 Task: Create new Company, with domain: 'zupa-music.de' and type: 'Prospect'. Add new contact for this company, with mail Id: 'Aaryan18Thompson@zupa-music.de', First Name: Aaryan, Last name:  Thompson, Job Title: 'Executive Assistant', Phone Number: '(305) 555-2352'. Change life cycle stage to  Lead and lead status to  In Progress. Logged in from softage.6@softage.net
Action: Mouse moved to (88, 67)
Screenshot: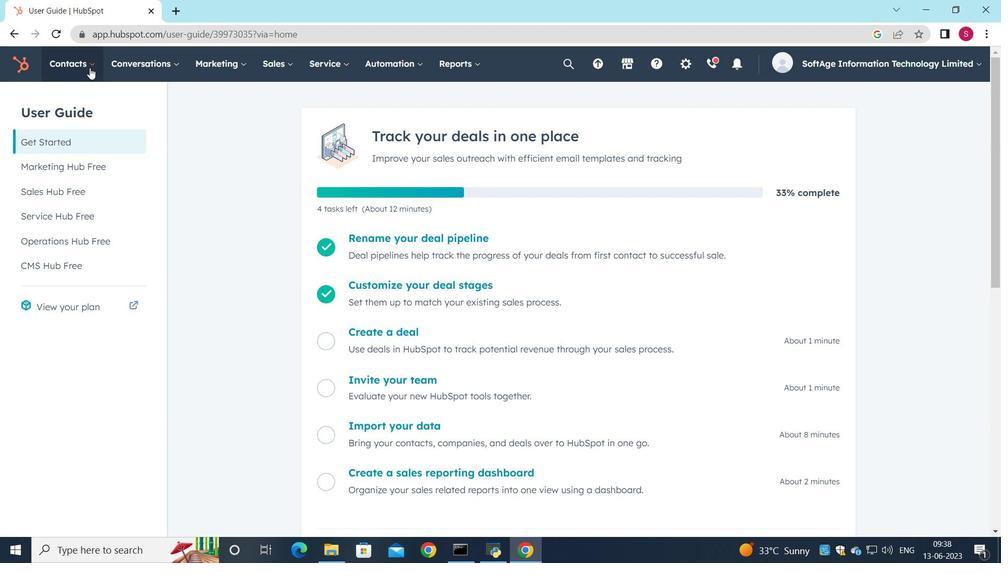 
Action: Mouse pressed left at (88, 67)
Screenshot: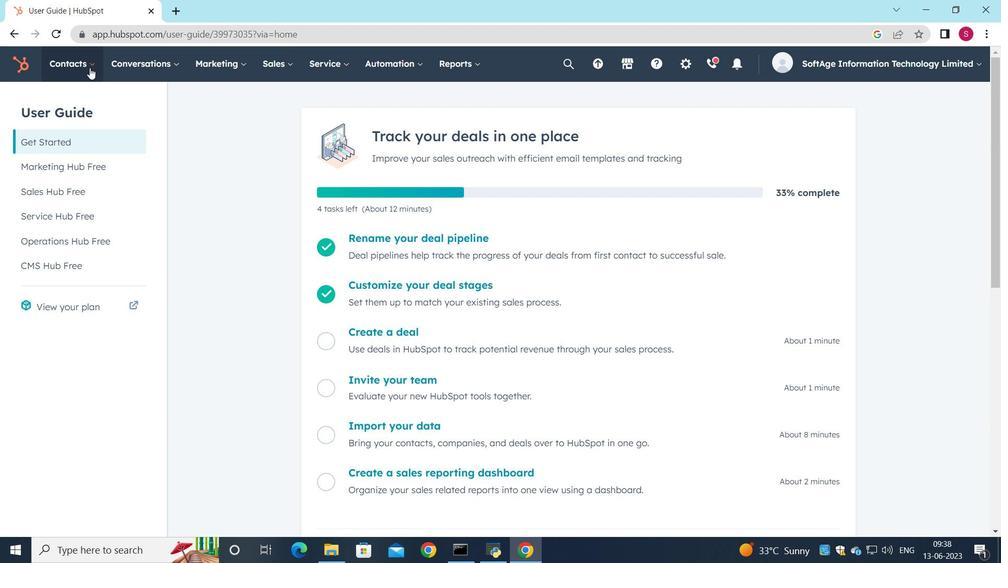 
Action: Mouse moved to (103, 118)
Screenshot: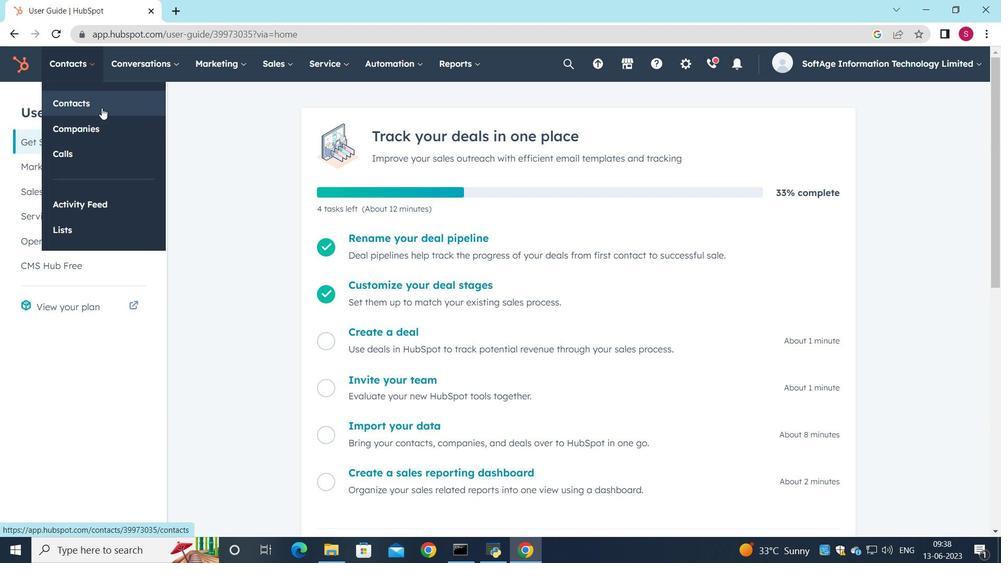 
Action: Mouse pressed left at (103, 118)
Screenshot: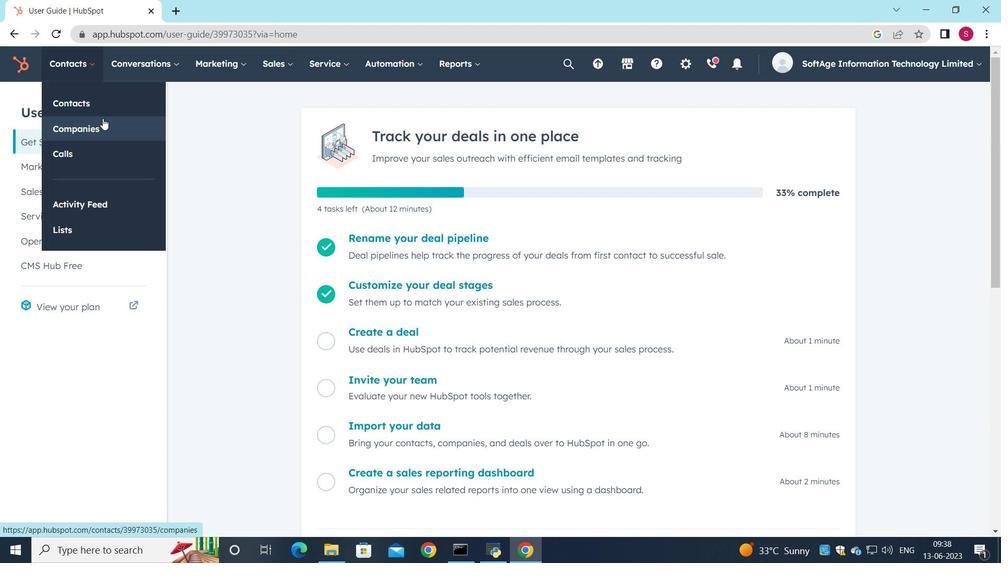 
Action: Mouse moved to (922, 111)
Screenshot: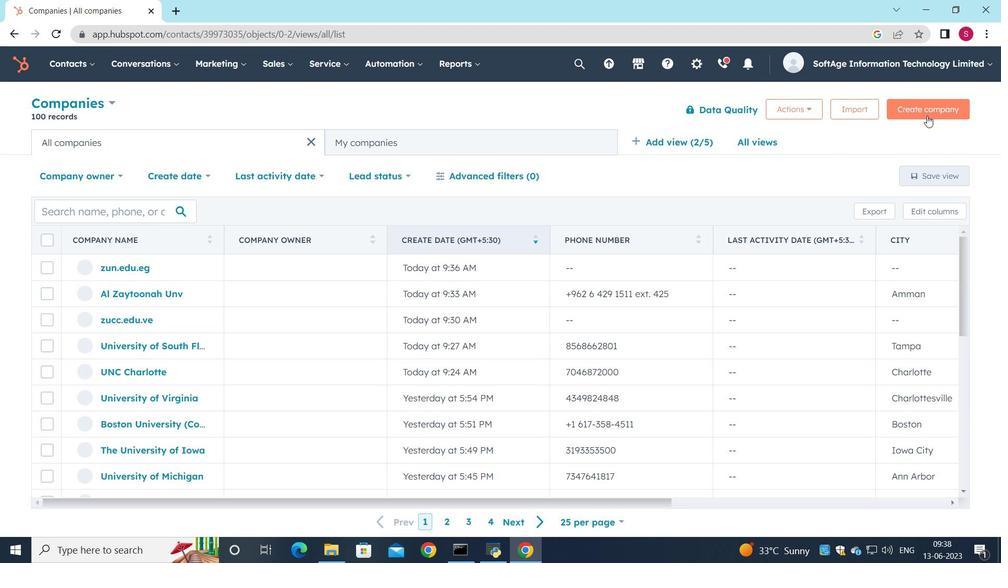 
Action: Mouse pressed left at (922, 111)
Screenshot: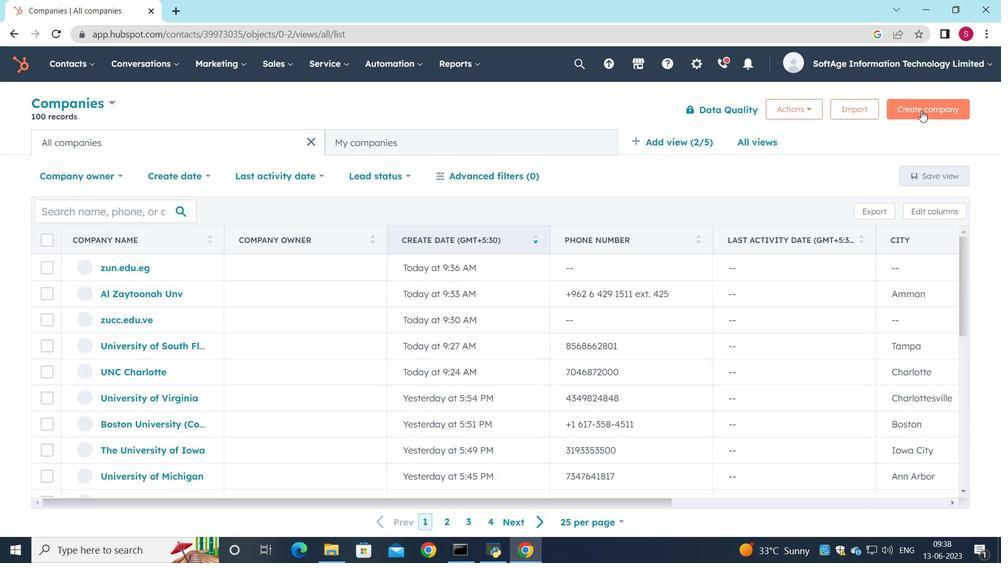 
Action: Mouse moved to (688, 171)
Screenshot: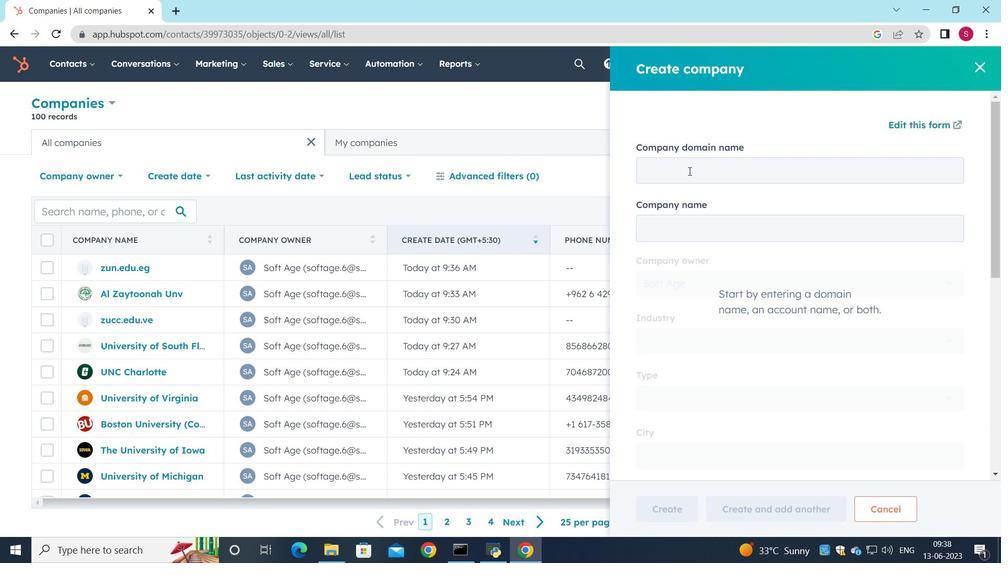 
Action: Mouse pressed left at (688, 171)
Screenshot: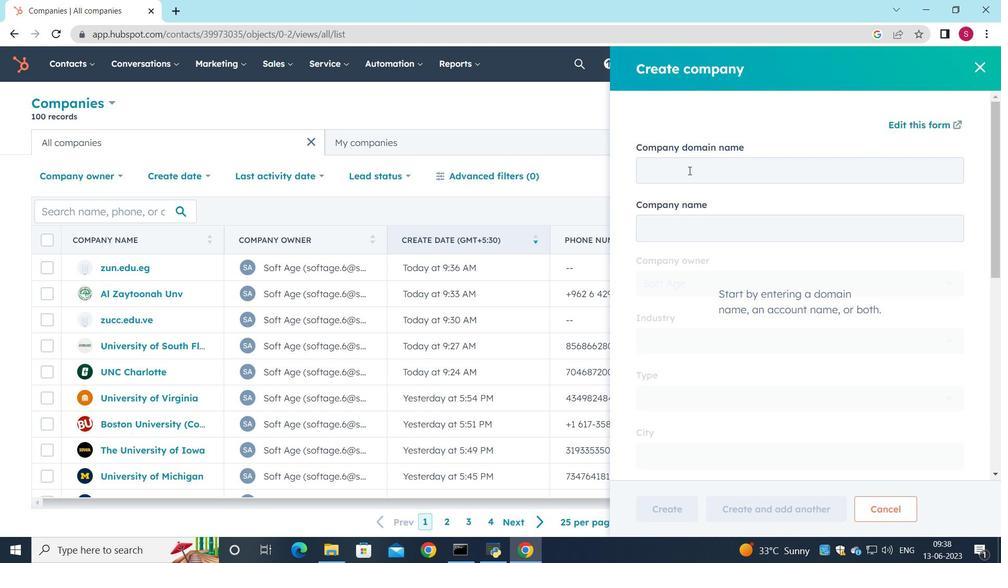 
Action: Key pressed zupa-music.de
Screenshot: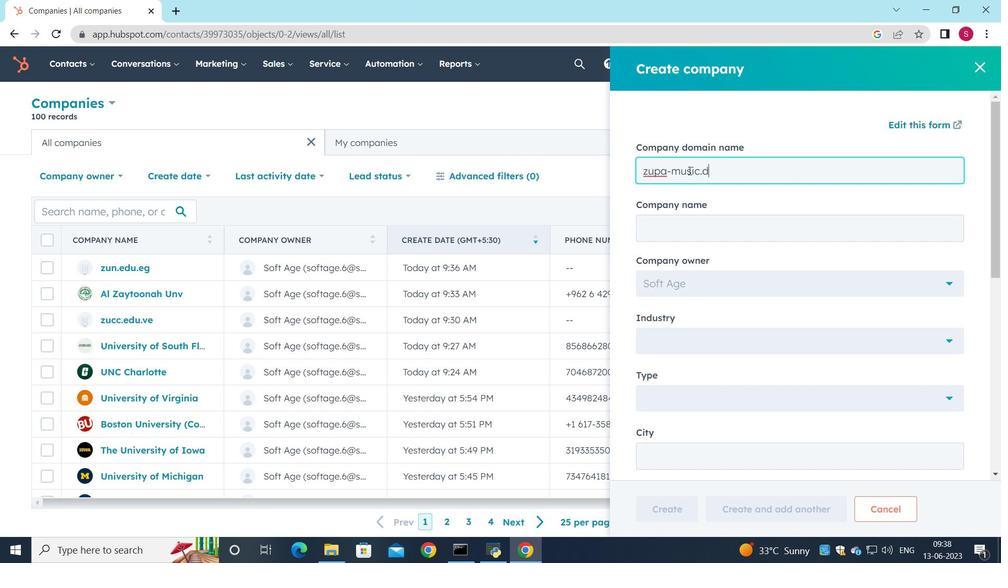 
Action: Mouse moved to (690, 227)
Screenshot: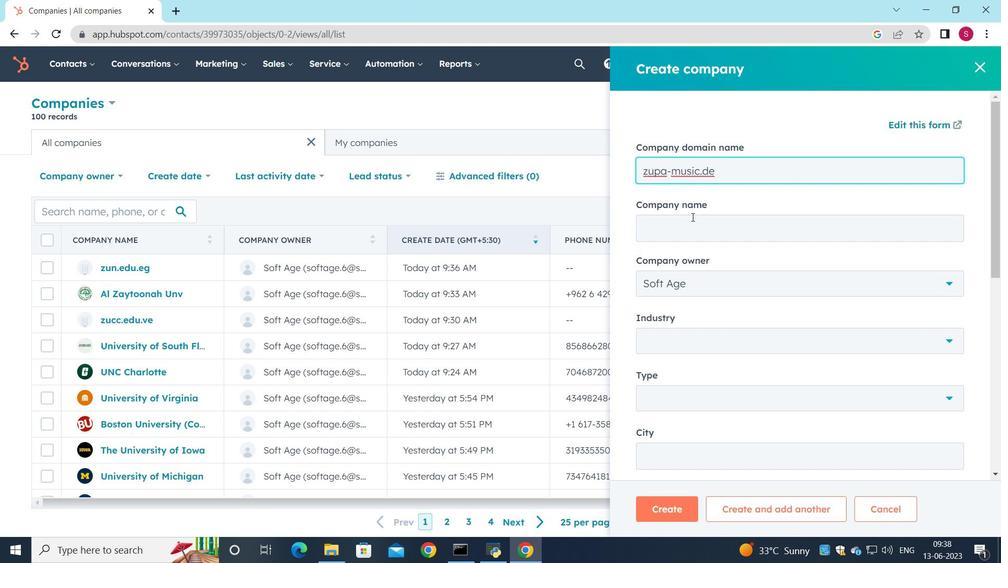 
Action: Mouse pressed left at (690, 227)
Screenshot: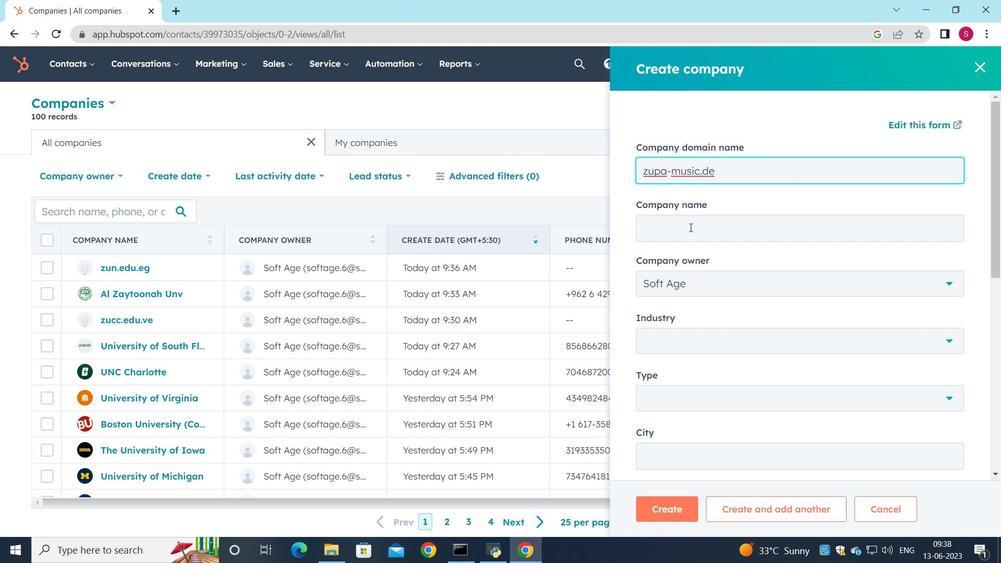 
Action: Mouse moved to (695, 385)
Screenshot: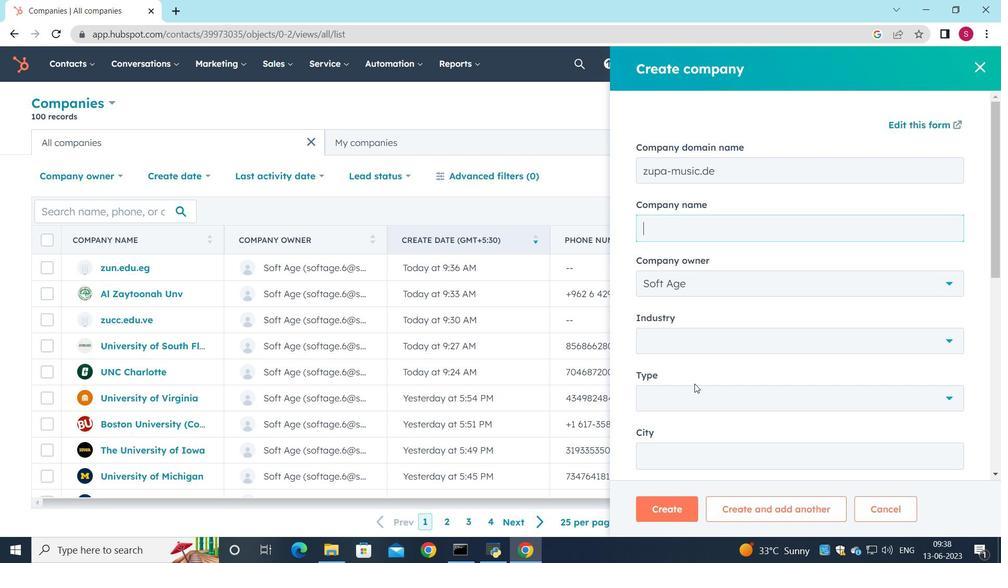 
Action: Mouse pressed left at (695, 385)
Screenshot: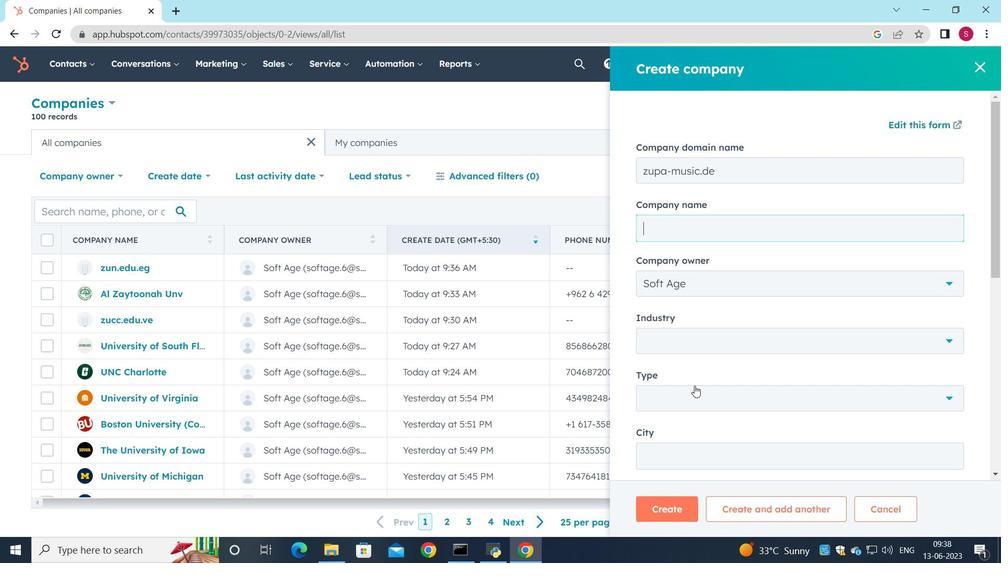 
Action: Mouse moved to (685, 286)
Screenshot: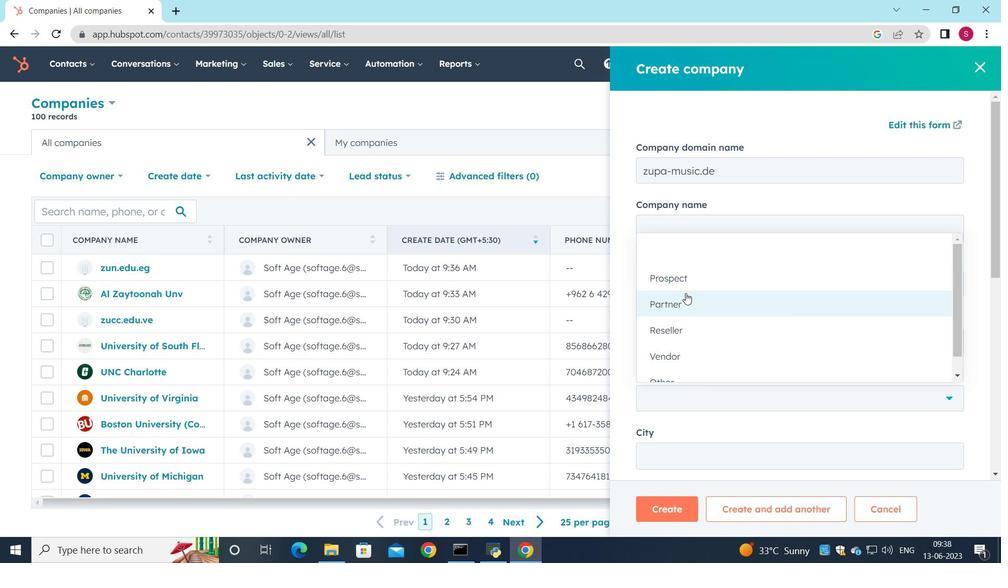 
Action: Mouse pressed left at (685, 286)
Screenshot: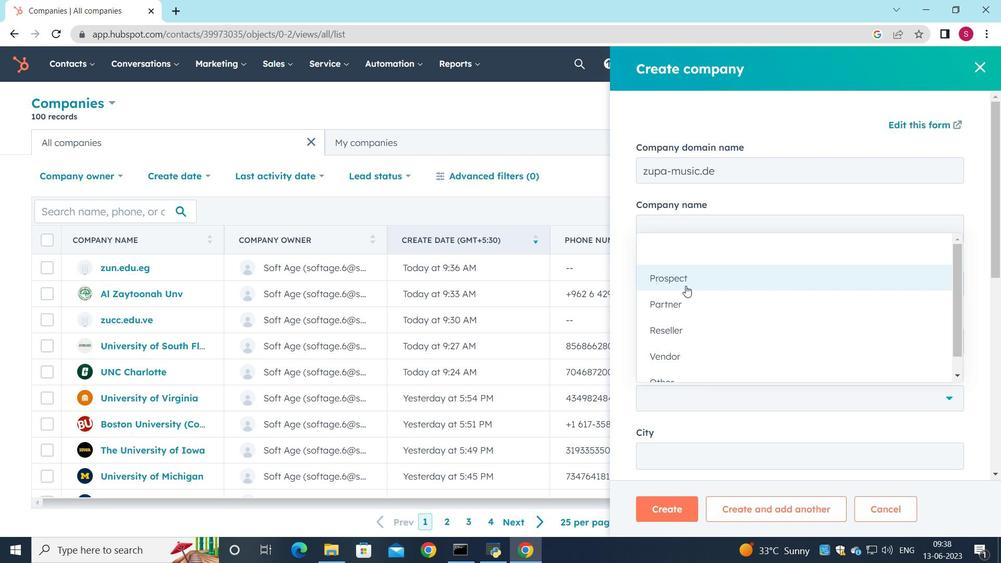 
Action: Mouse moved to (686, 304)
Screenshot: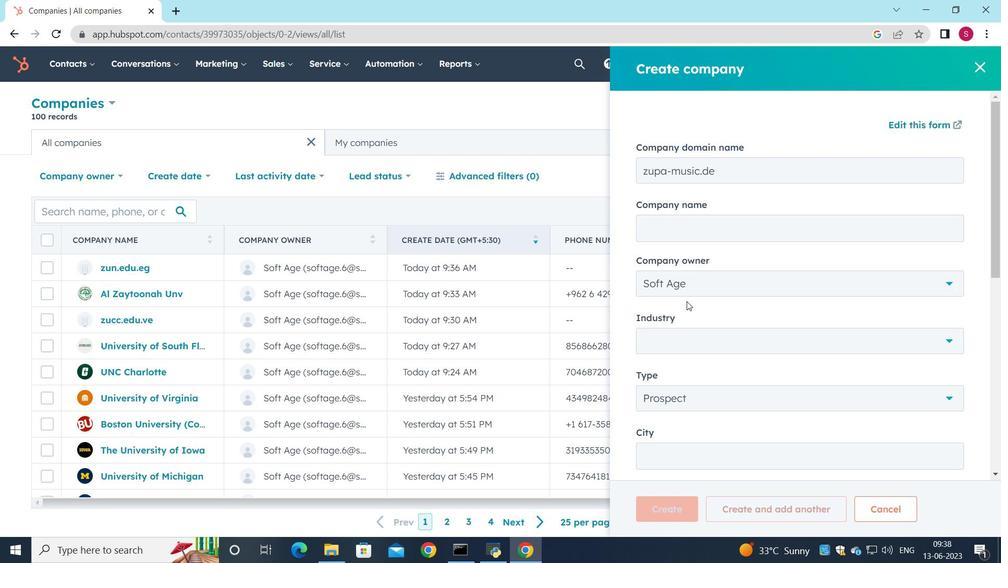 
Action: Mouse scrolled (686, 303) with delta (0, 0)
Screenshot: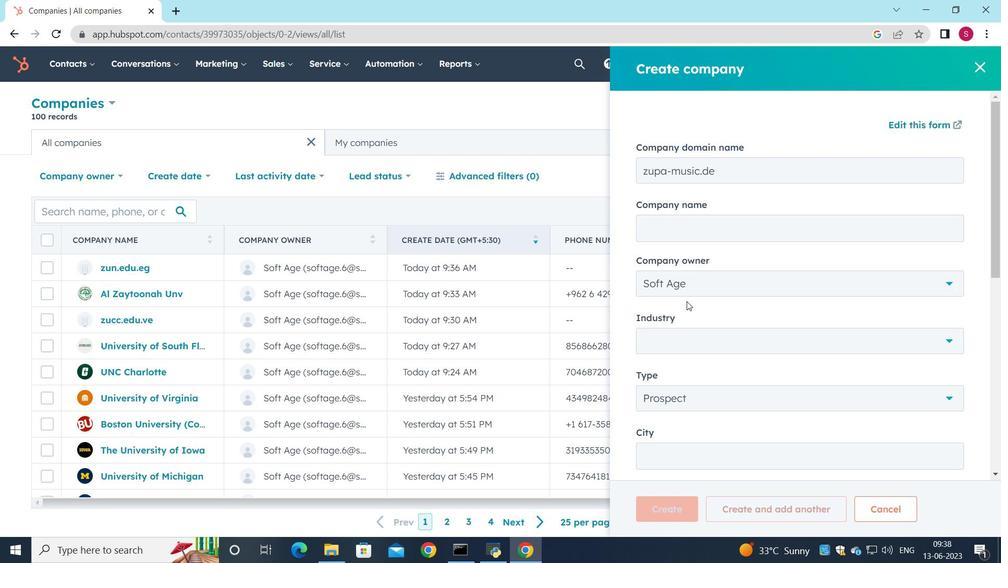 
Action: Mouse moved to (686, 308)
Screenshot: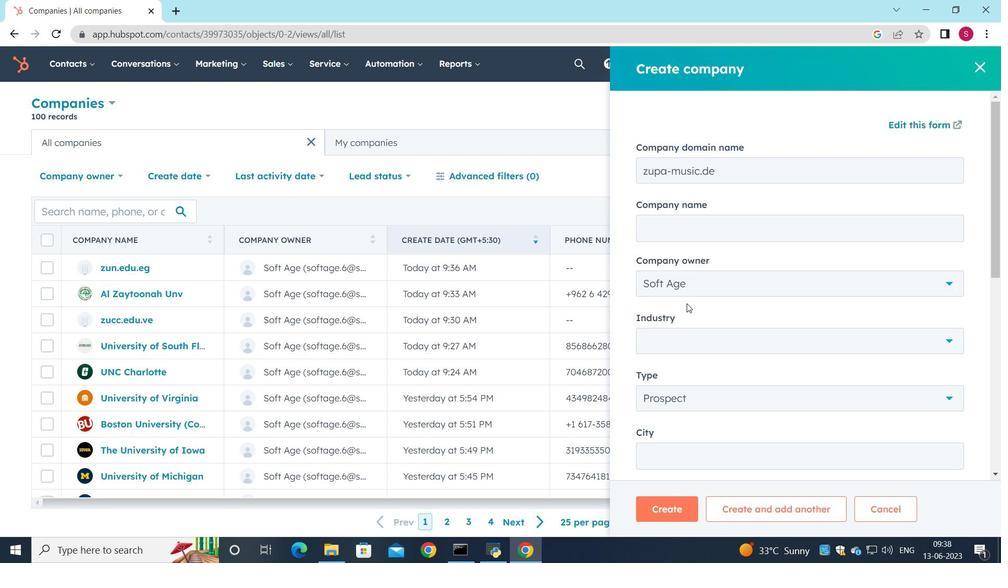 
Action: Mouse scrolled (686, 307) with delta (0, 0)
Screenshot: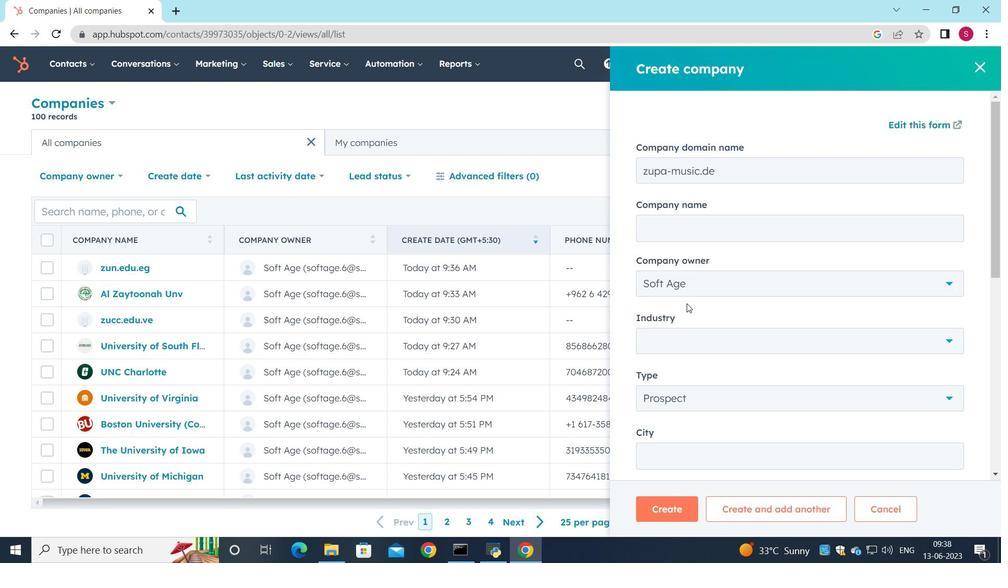 
Action: Mouse moved to (686, 312)
Screenshot: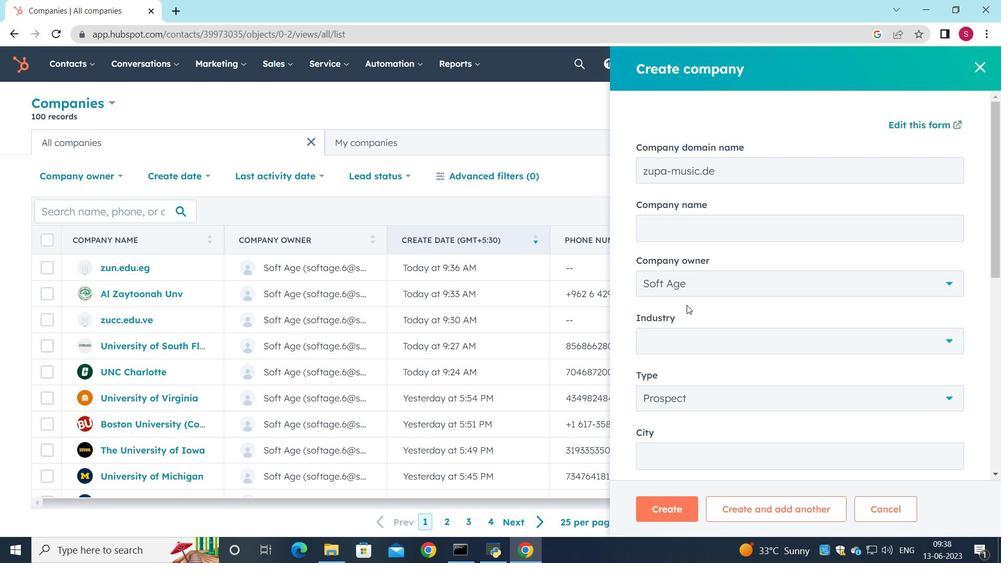 
Action: Mouse scrolled (686, 311) with delta (0, 0)
Screenshot: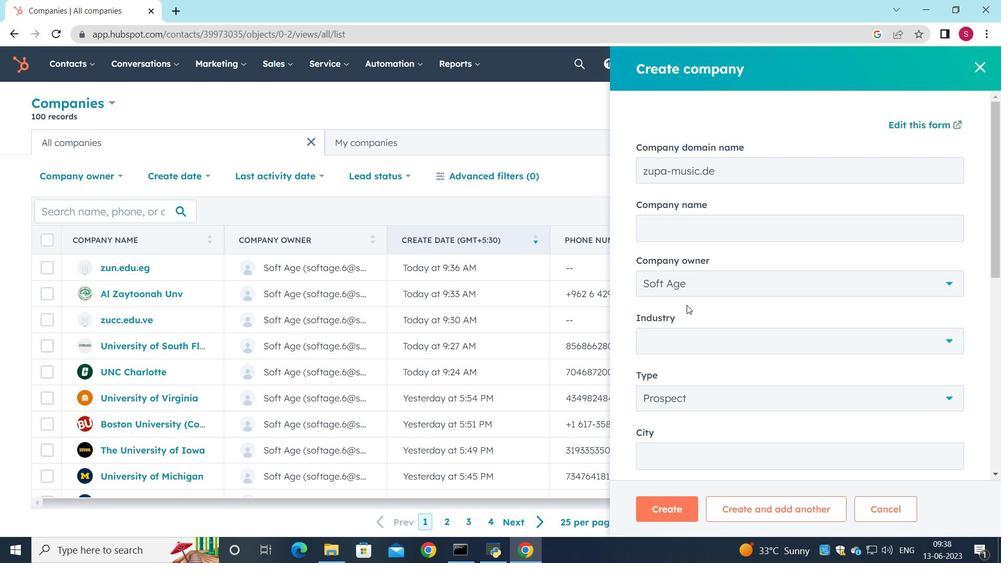 
Action: Mouse moved to (666, 516)
Screenshot: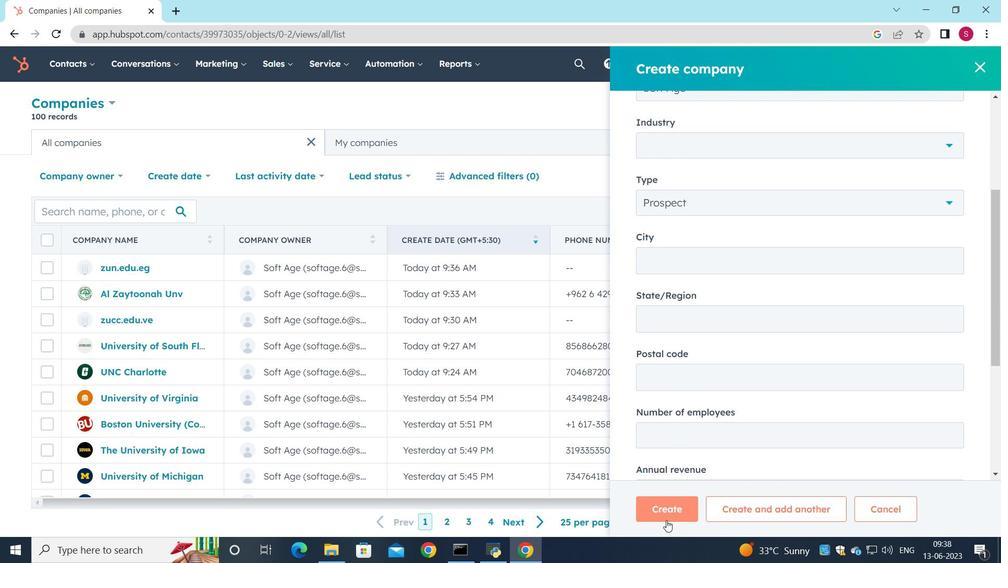 
Action: Mouse pressed left at (666, 516)
Screenshot: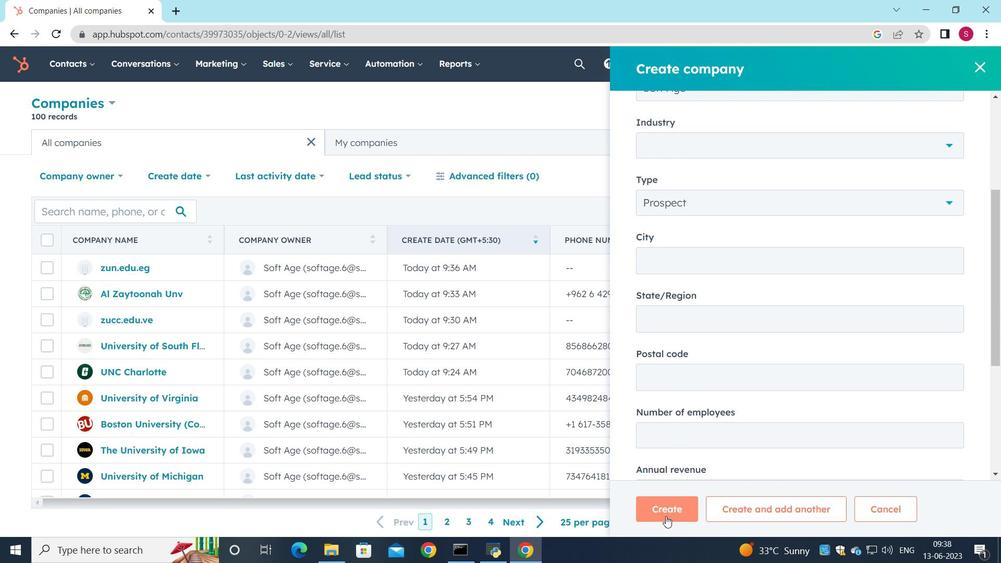 
Action: Mouse moved to (527, 339)
Screenshot: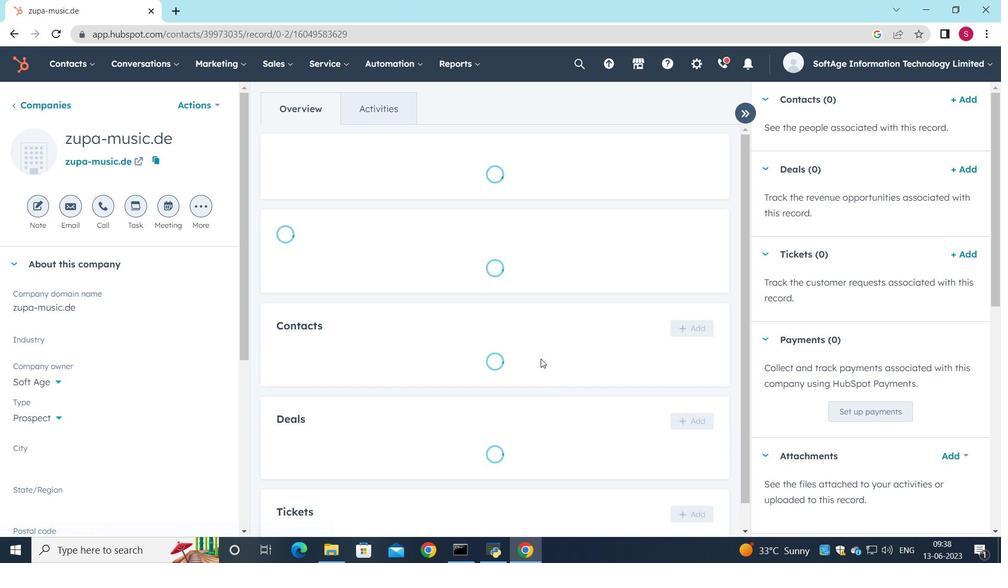 
Action: Mouse scrolled (527, 339) with delta (0, 0)
Screenshot: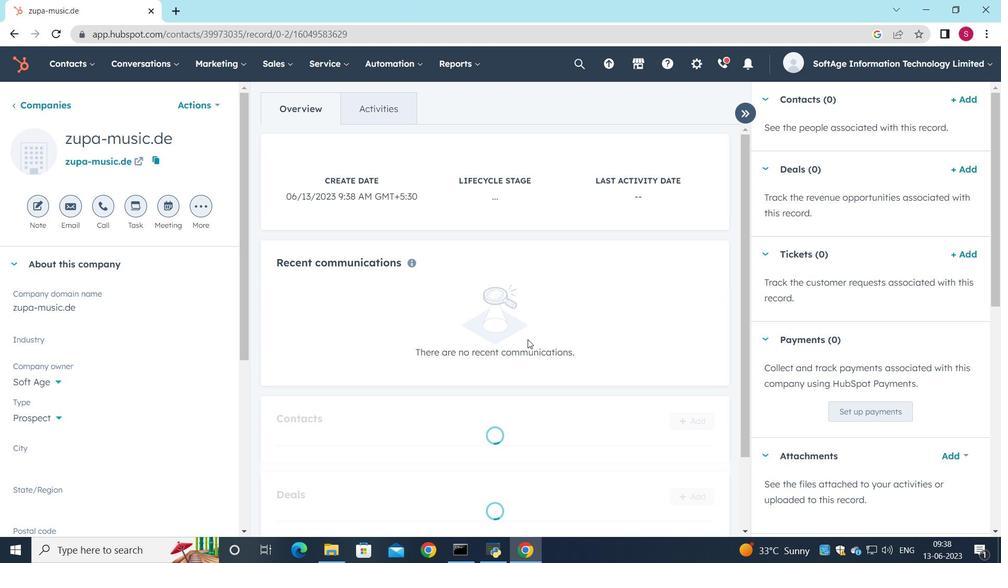 
Action: Mouse scrolled (527, 339) with delta (0, 0)
Screenshot: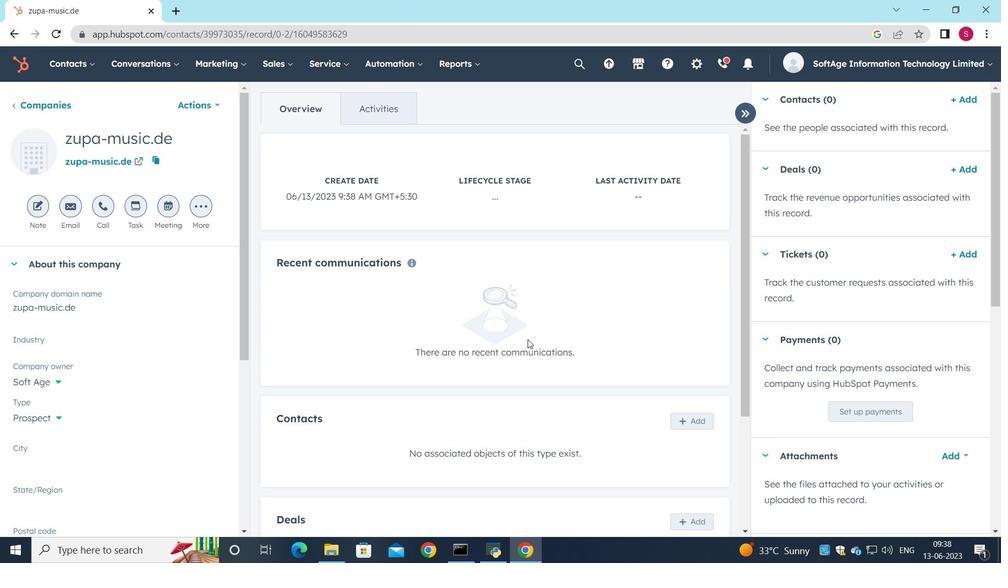 
Action: Mouse scrolled (527, 339) with delta (0, 0)
Screenshot: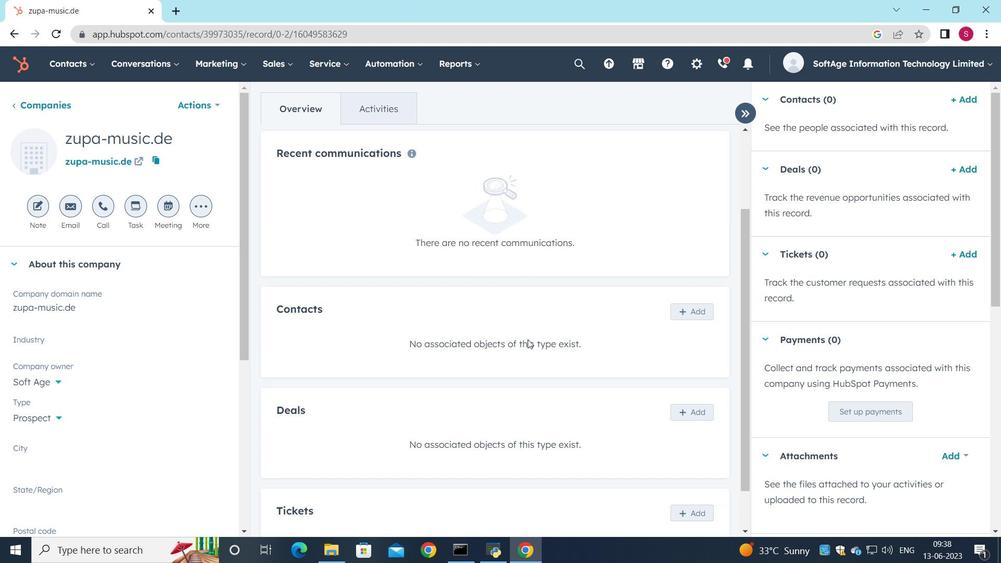 
Action: Mouse moved to (695, 257)
Screenshot: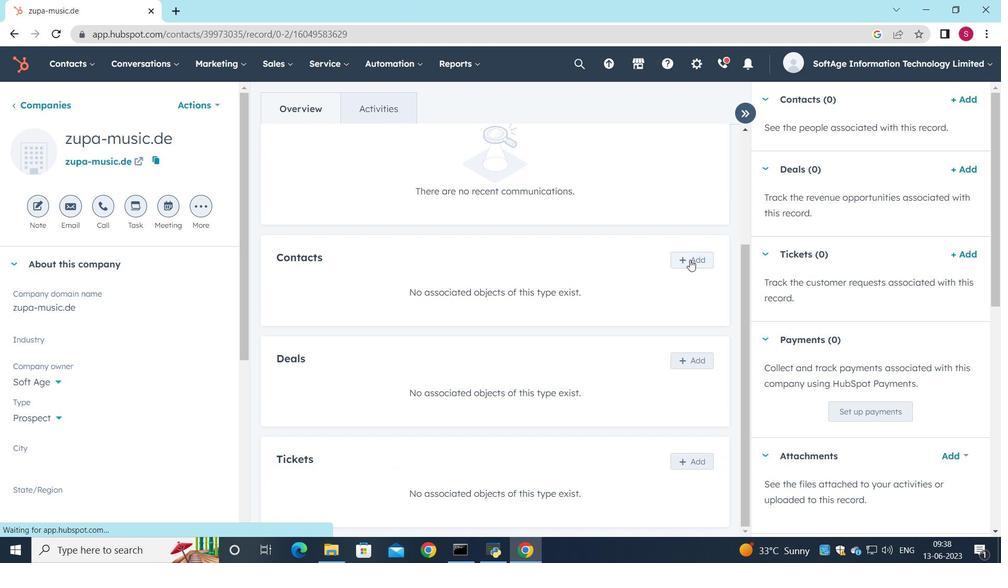 
Action: Mouse pressed left at (695, 257)
Screenshot: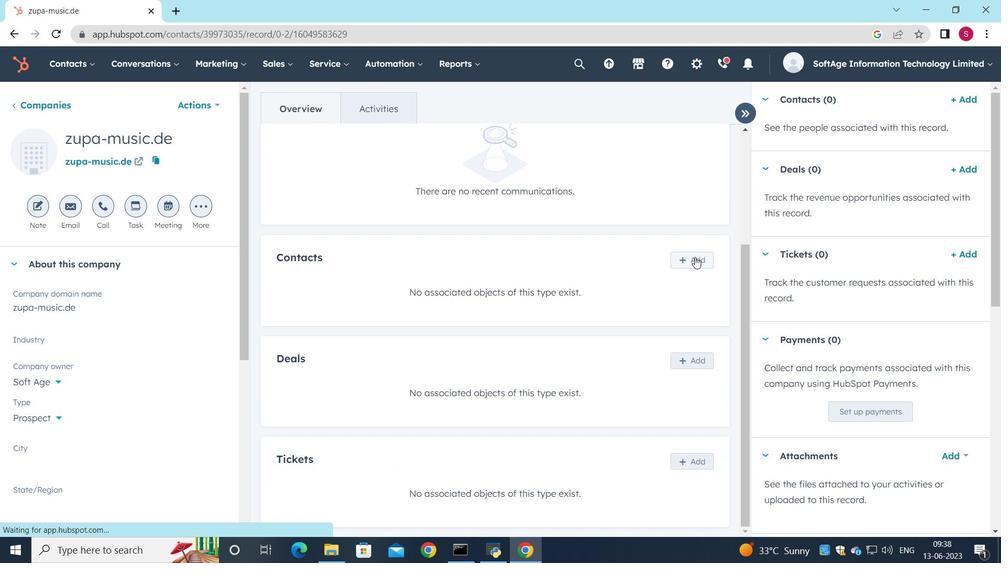
Action: Mouse moved to (731, 130)
Screenshot: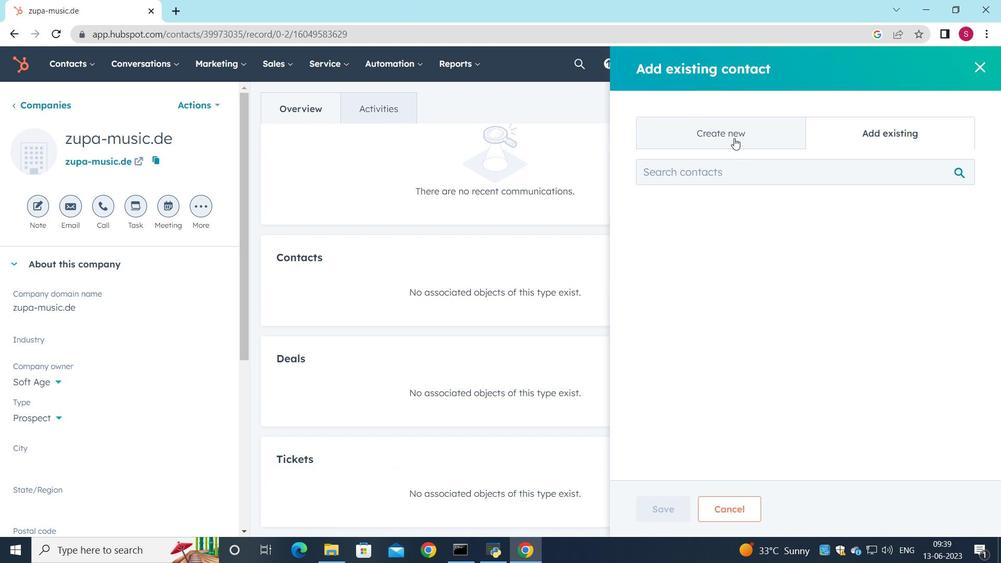 
Action: Mouse pressed left at (731, 130)
Screenshot: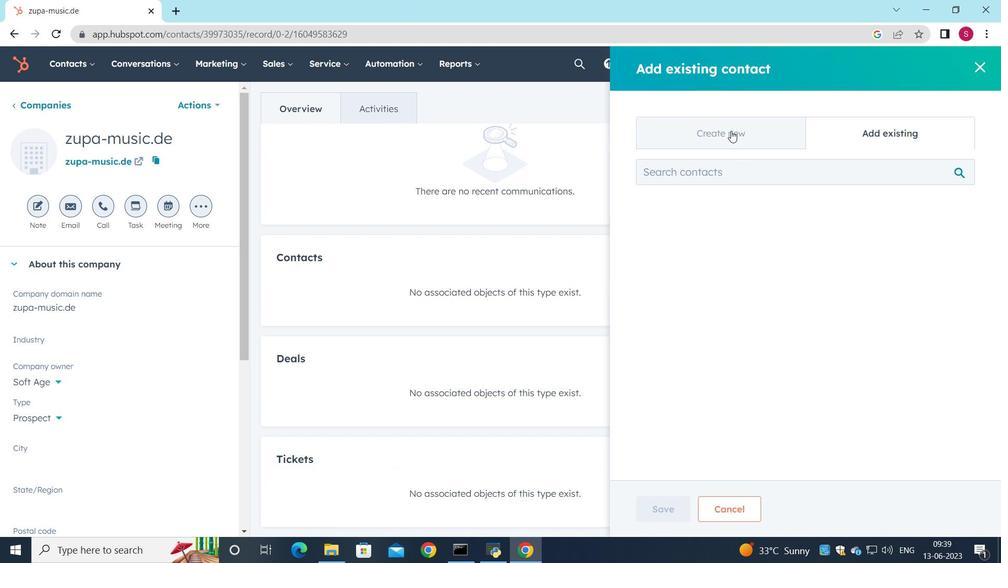 
Action: Mouse moved to (713, 212)
Screenshot: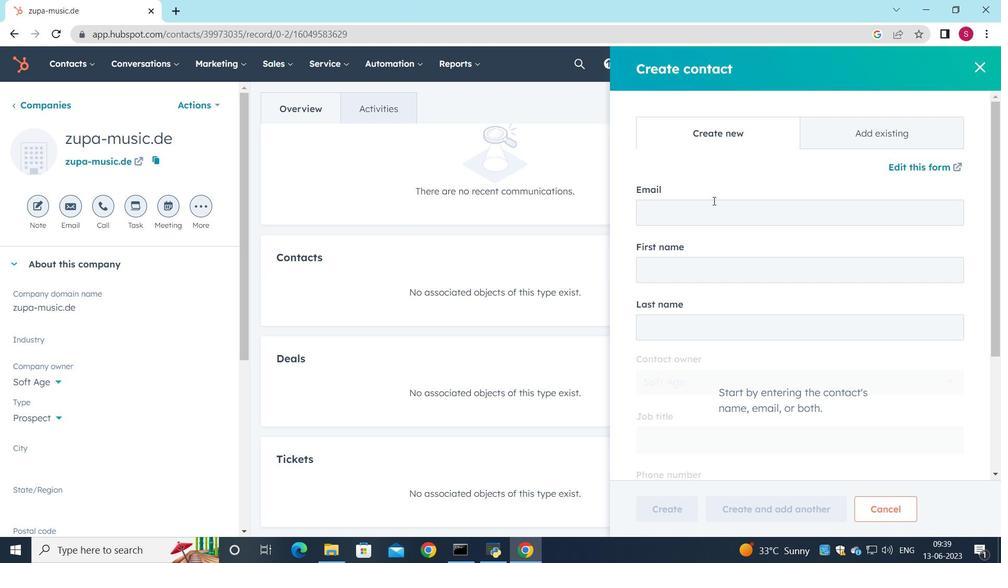 
Action: Mouse pressed left at (713, 212)
Screenshot: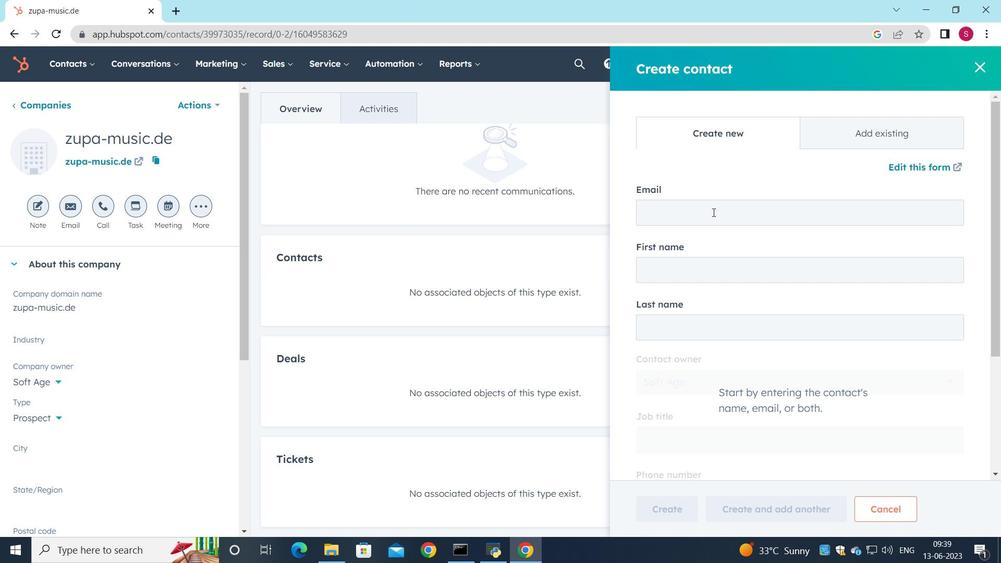
Action: Key pressed <Key.shift>Aaryan18<Key.shift><Key.shift><Key.shift><Key.shift><Key.shift><Key.shift><Key.shift><Key.shift>Thompson<Key.shift>@zupa-music.de
Screenshot: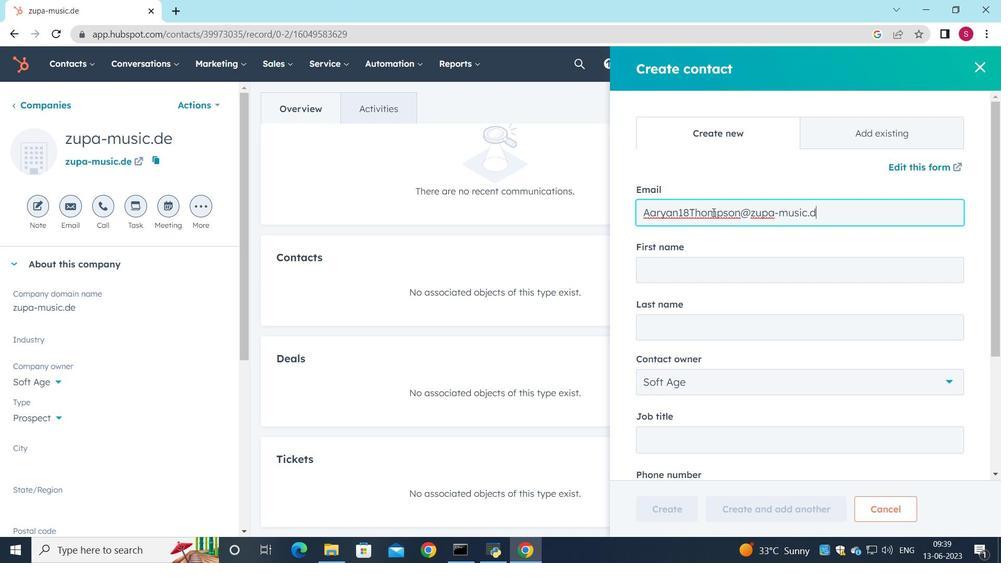
Action: Mouse moved to (712, 263)
Screenshot: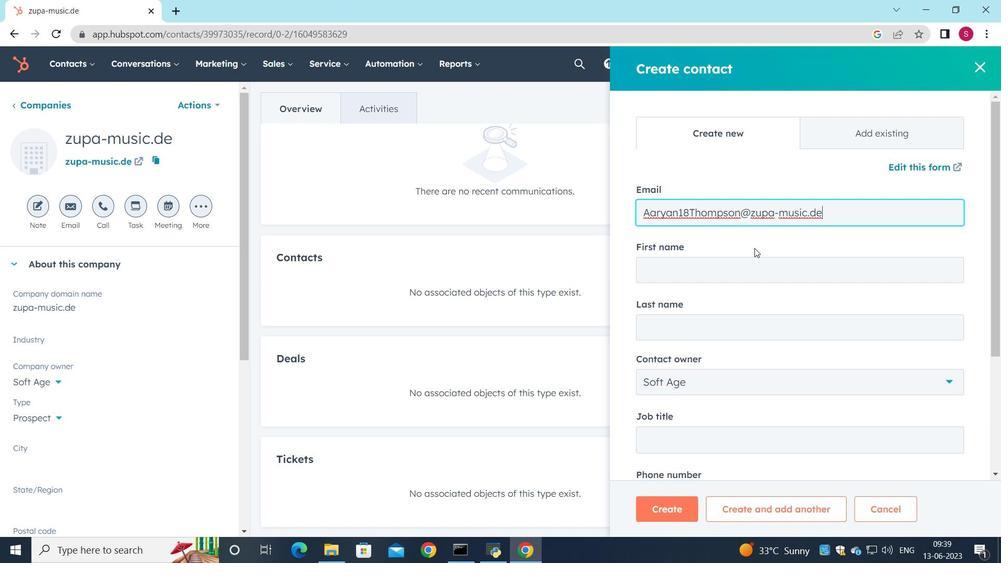 
Action: Mouse pressed left at (712, 263)
Screenshot: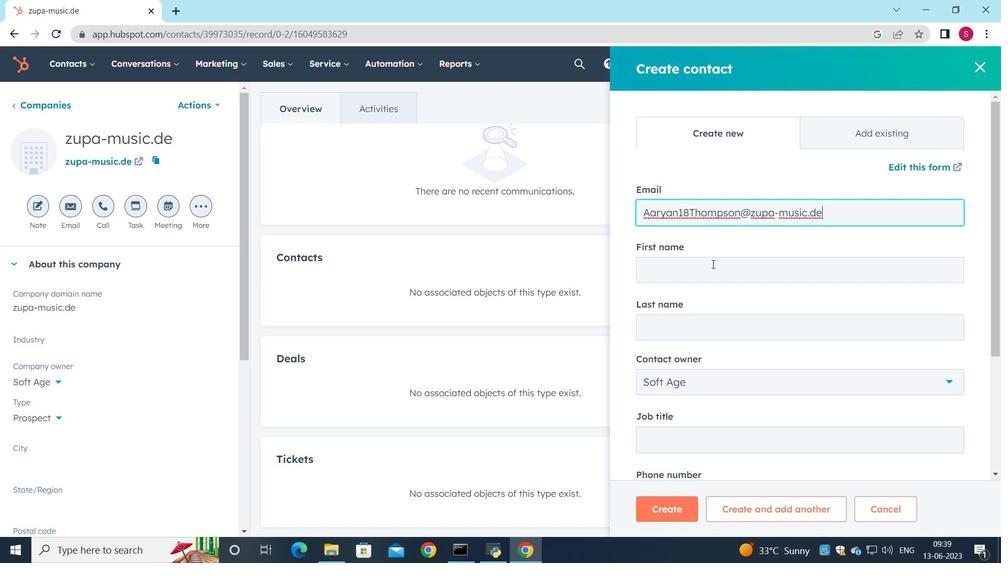 
Action: Key pressed <Key.shift>AA<Key.backspace>aryan
Screenshot: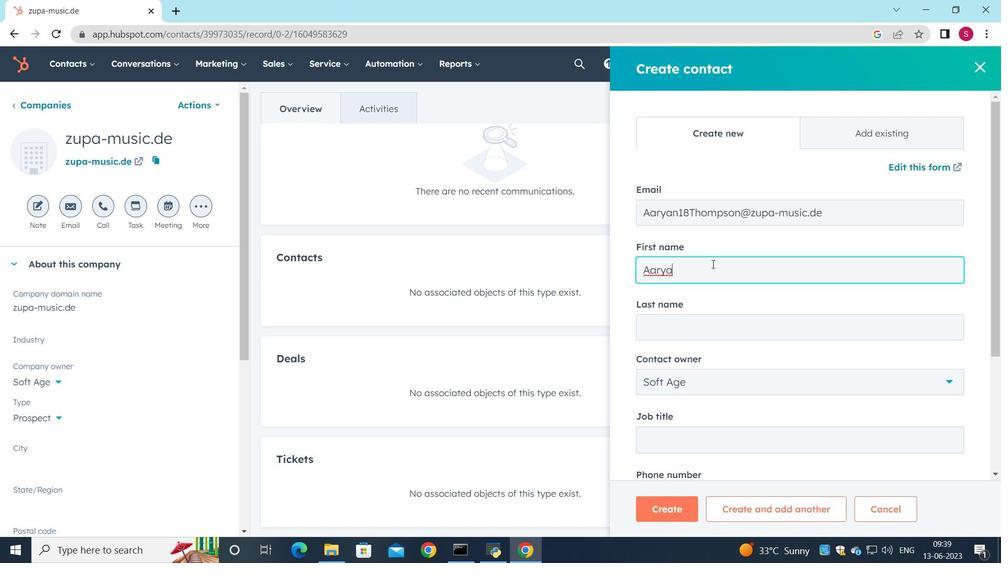 
Action: Mouse moved to (725, 331)
Screenshot: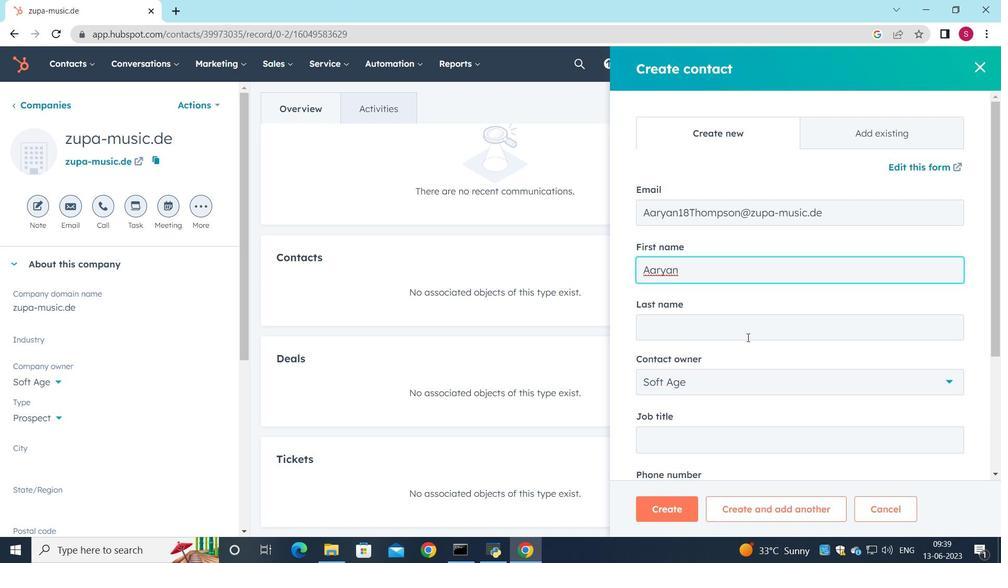 
Action: Mouse pressed left at (725, 331)
Screenshot: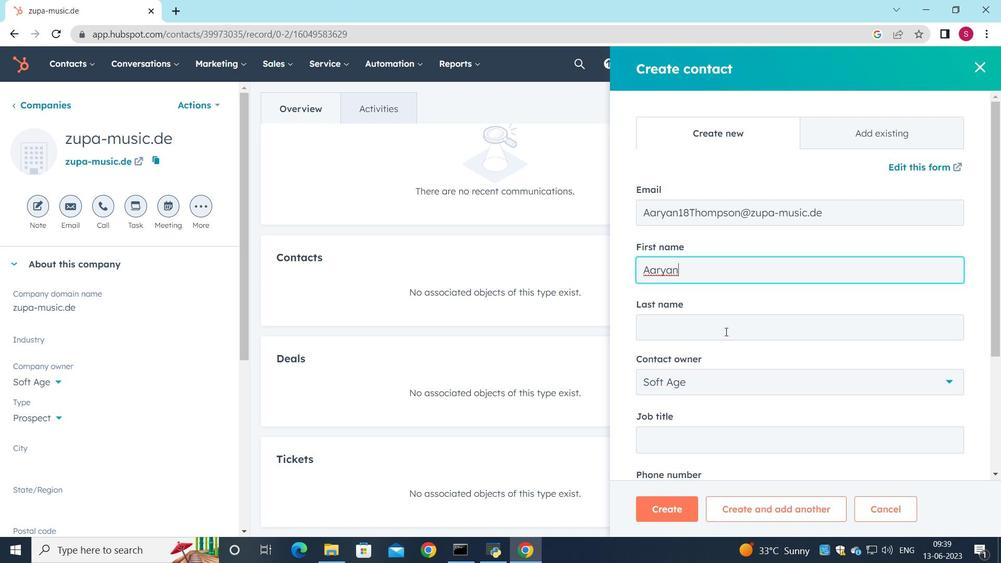 
Action: Key pressed <Key.shift><Key.shift><Key.shift><Key.shift><Key.shift><Key.shift><Key.shift><Key.shift><Key.shift><Key.shift><Key.shift>Thompson
Screenshot: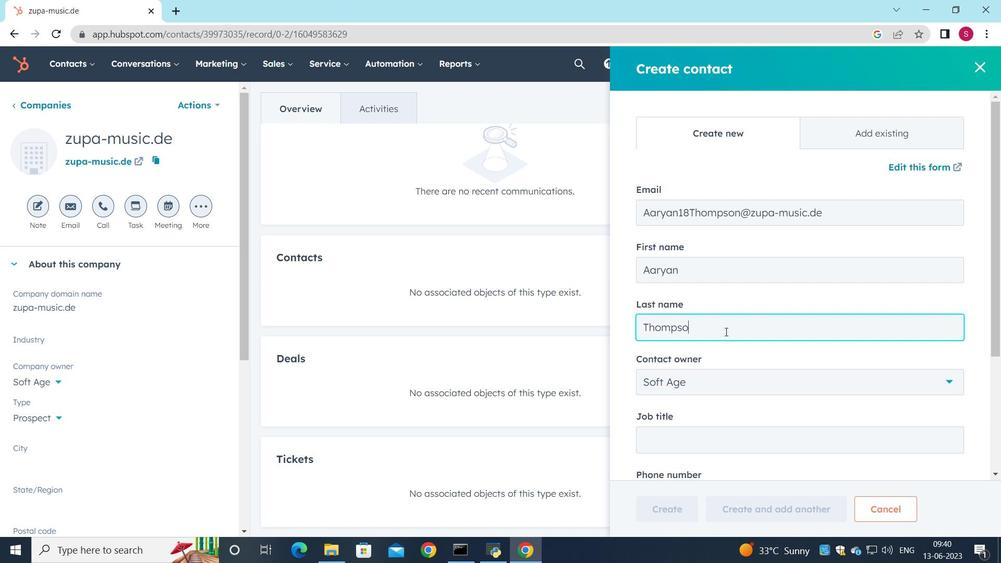 
Action: Mouse moved to (707, 438)
Screenshot: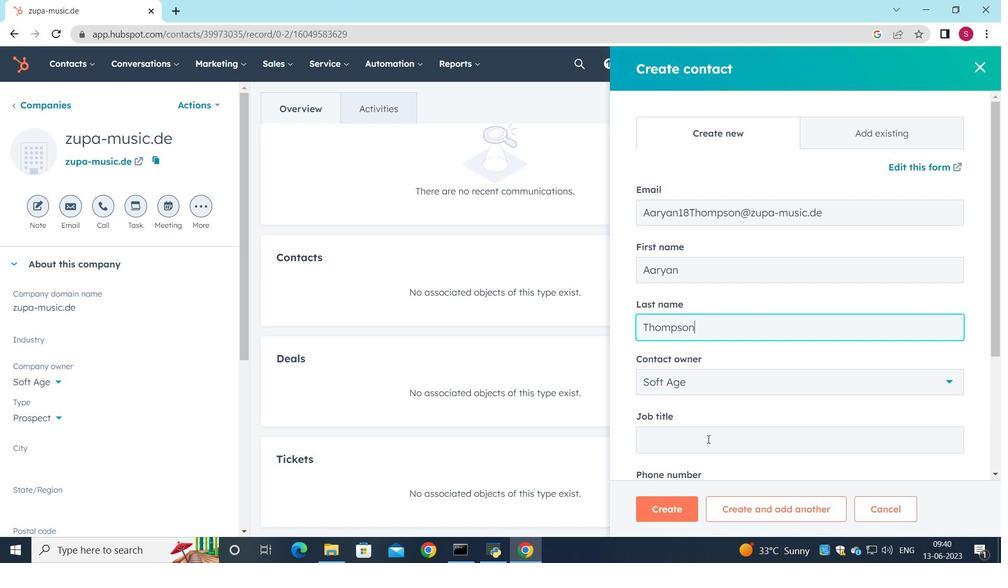 
Action: Mouse pressed left at (707, 438)
Screenshot: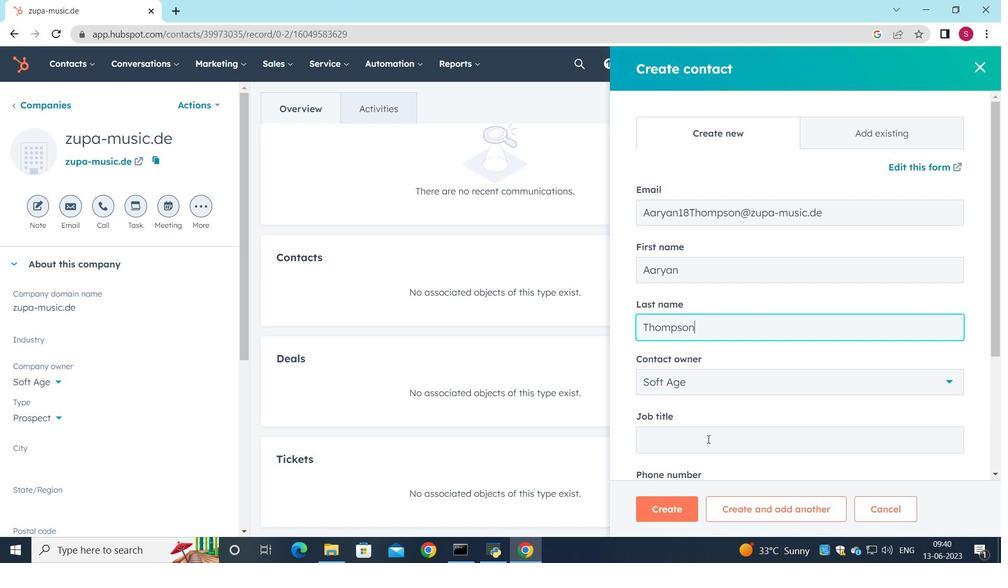 
Action: Mouse moved to (719, 414)
Screenshot: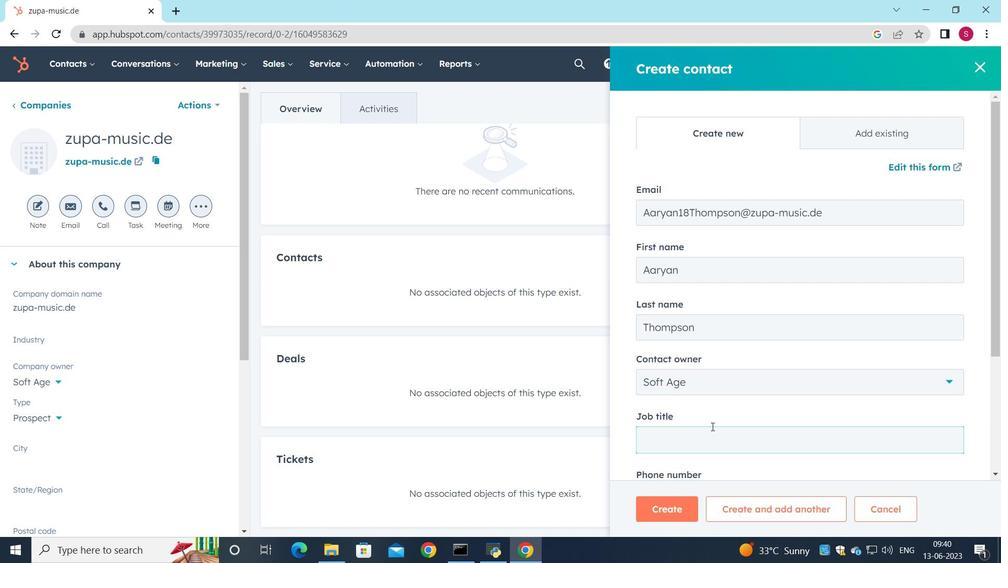 
Action: Mouse scrolled (719, 413) with delta (0, 0)
Screenshot: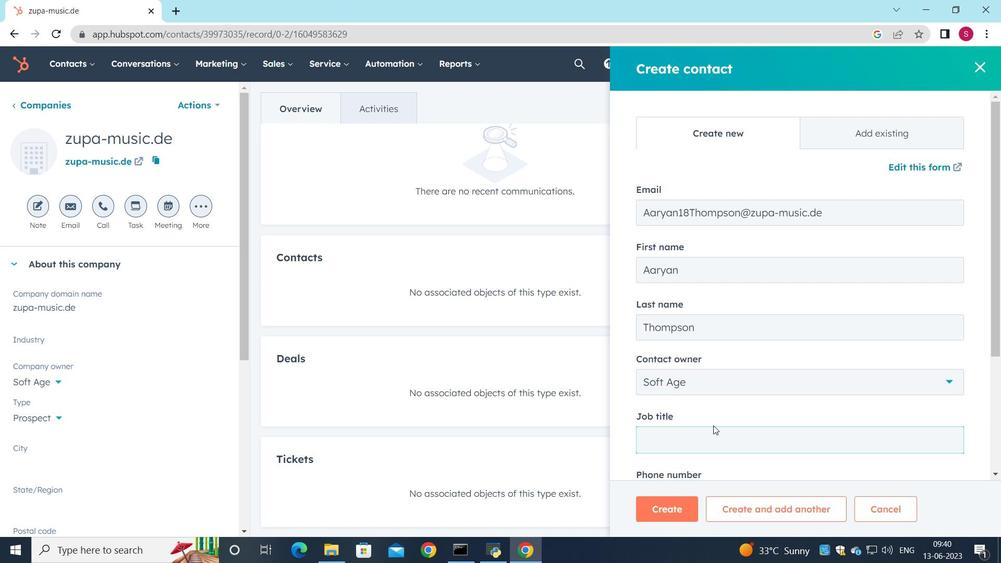 
Action: Mouse moved to (719, 413)
Screenshot: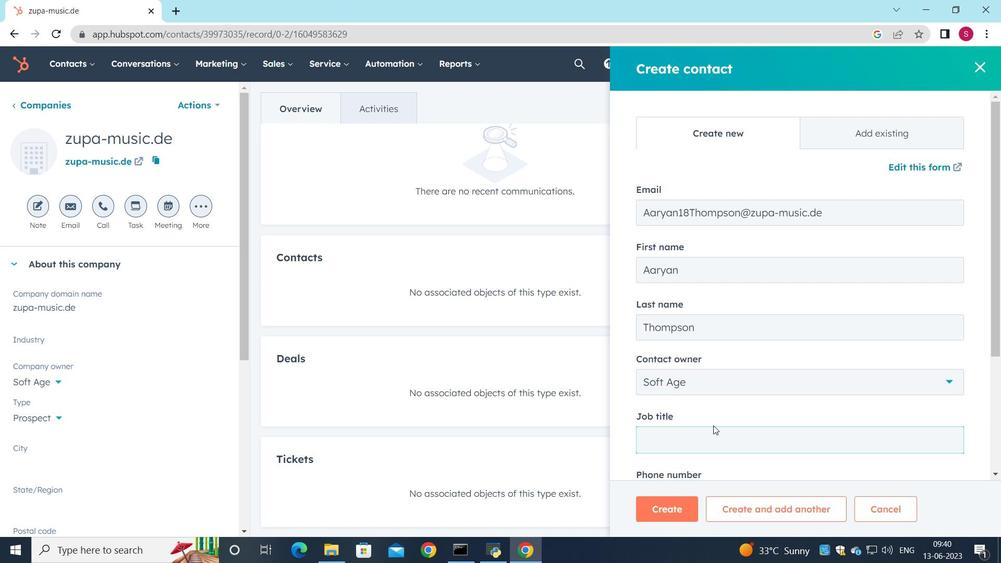 
Action: Mouse scrolled (719, 413) with delta (0, 0)
Screenshot: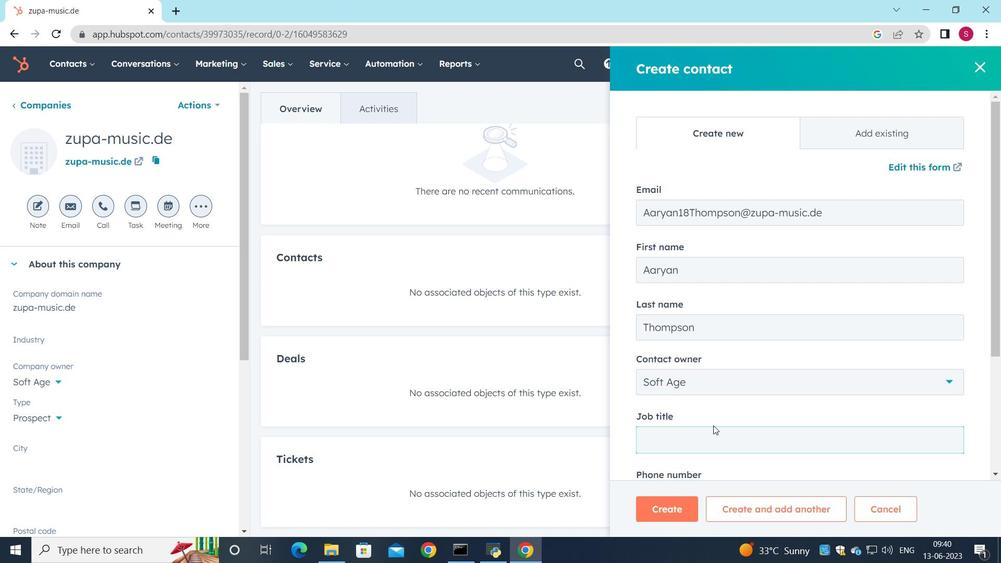 
Action: Mouse scrolled (719, 413) with delta (0, 0)
Screenshot: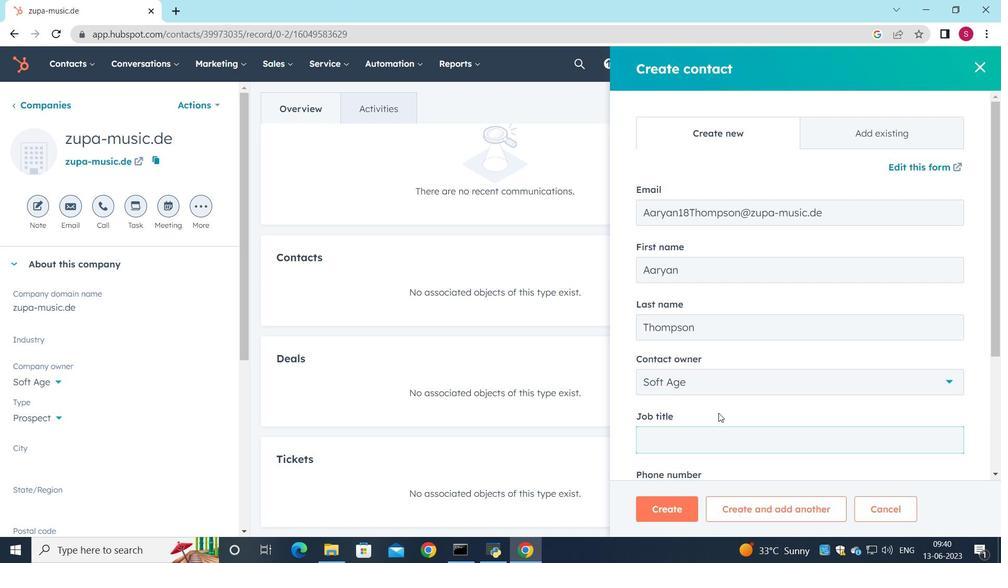 
Action: Mouse moved to (760, 265)
Screenshot: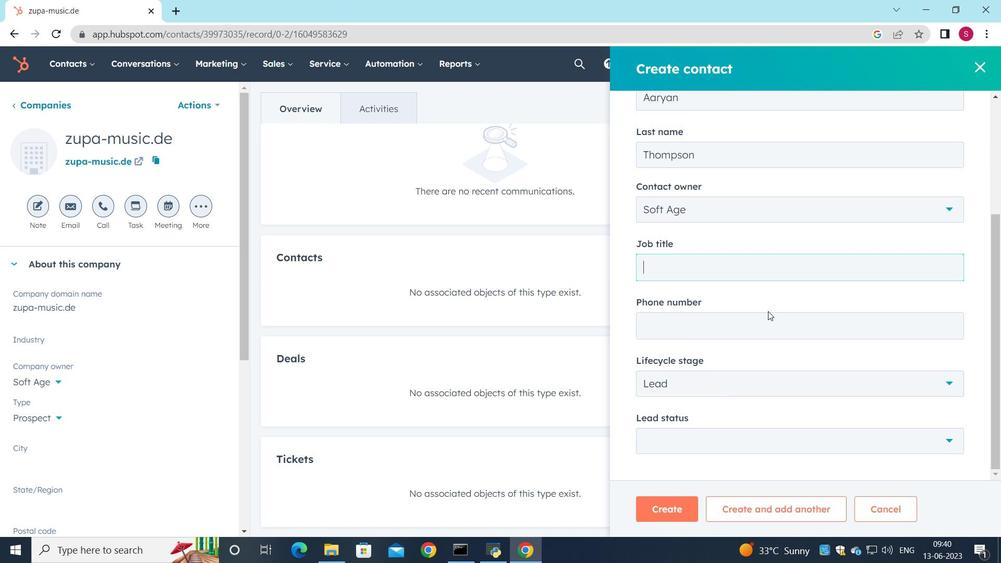 
Action: Key pressed <Key.shift><Key.shift><Key.shift><Key.shift><Key.shift><Key.shift><Key.shift>Execur<Key.backspace>tive<Key.space><Key.shift>Assistant
Screenshot: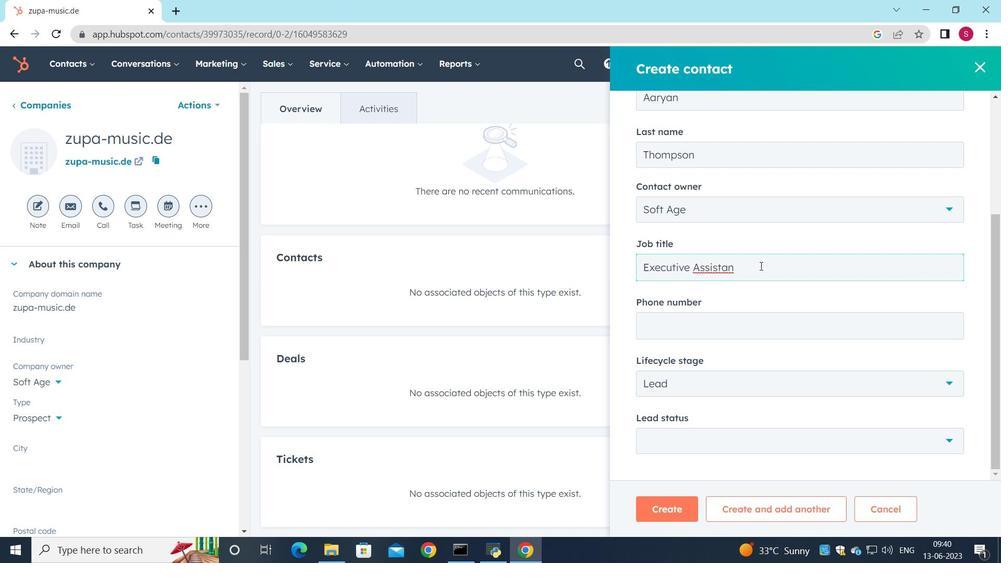 
Action: Mouse moved to (739, 320)
Screenshot: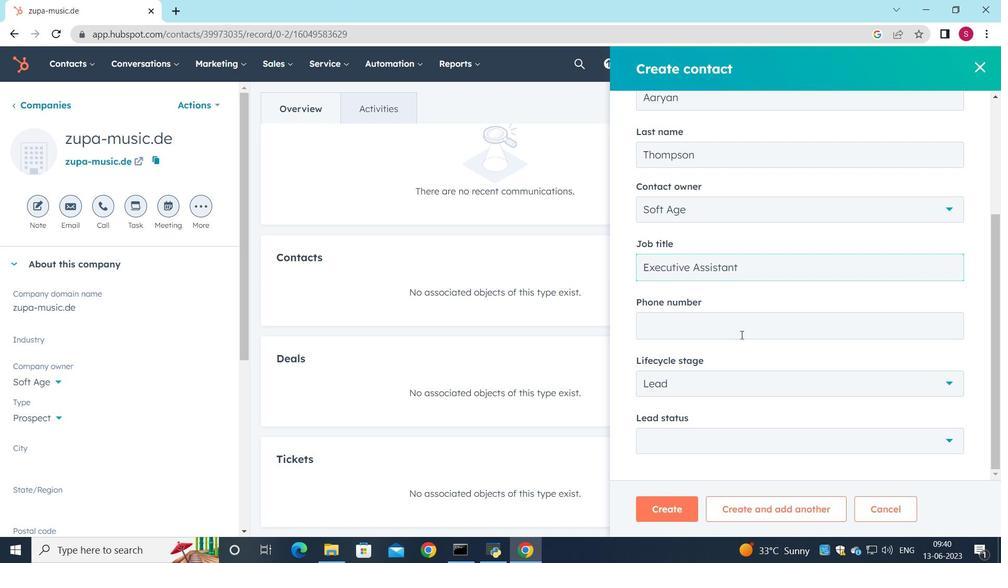 
Action: Mouse pressed left at (739, 320)
Screenshot: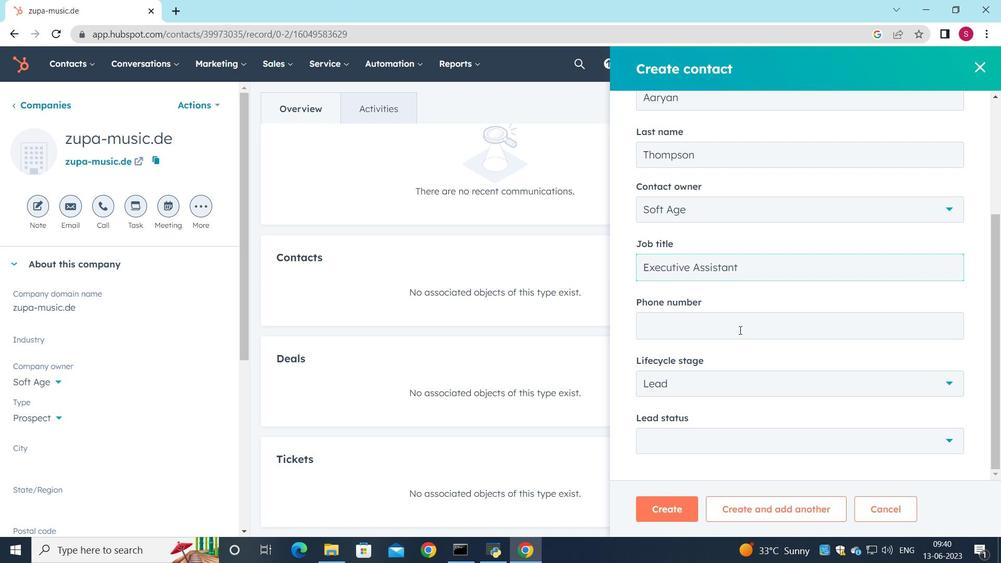 
Action: Key pressed 3055552352
Screenshot: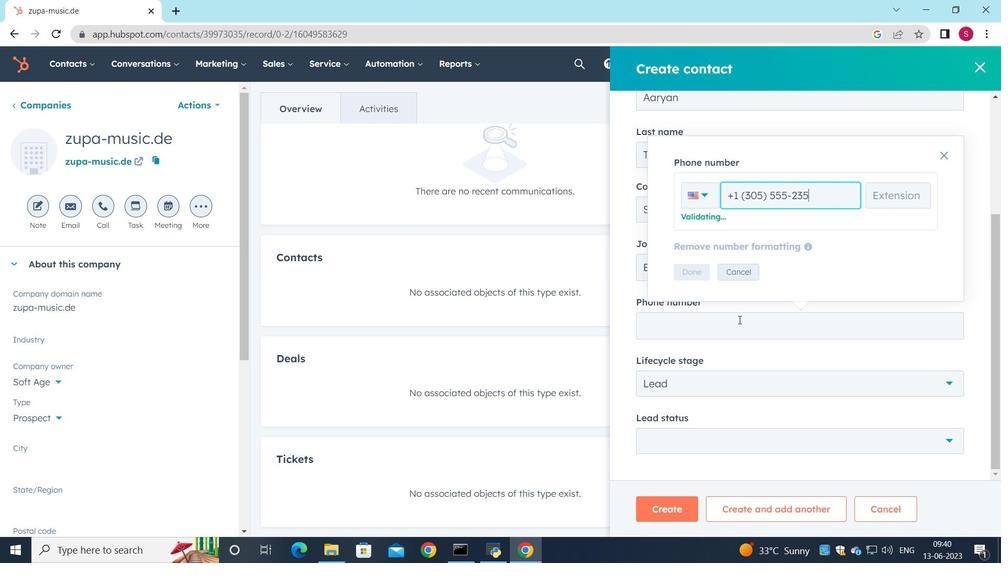 
Action: Mouse moved to (685, 275)
Screenshot: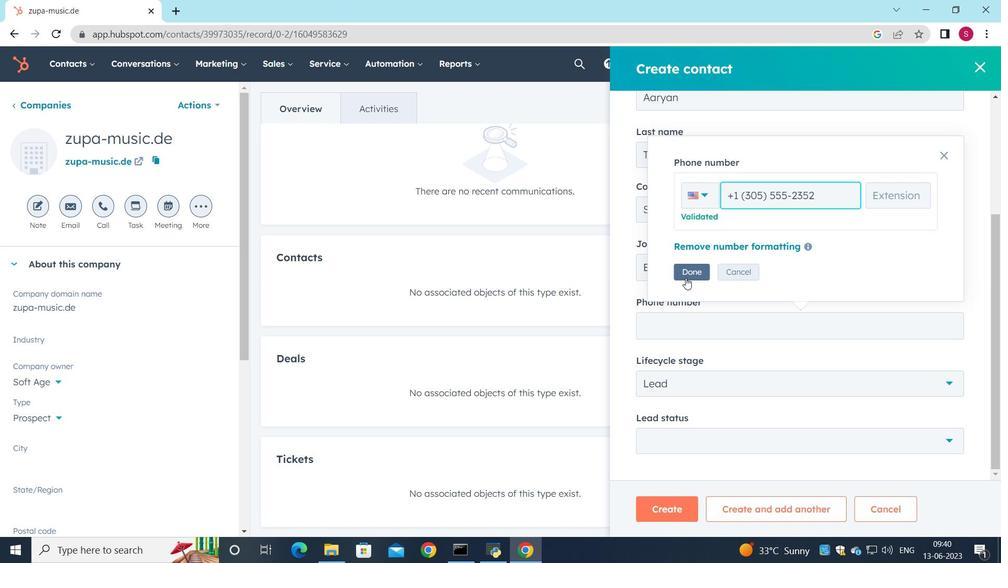 
Action: Mouse pressed left at (685, 275)
Screenshot: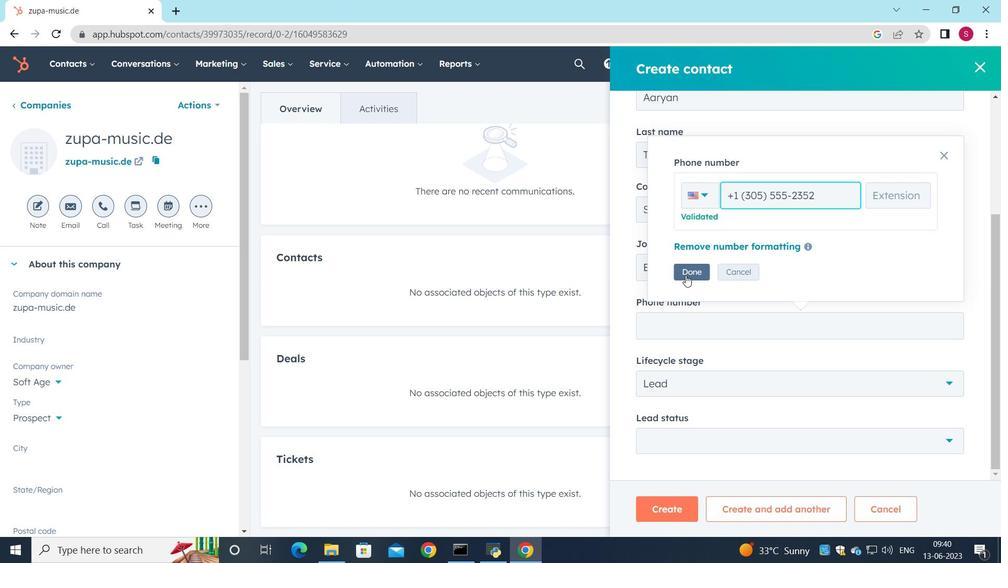
Action: Mouse moved to (684, 310)
Screenshot: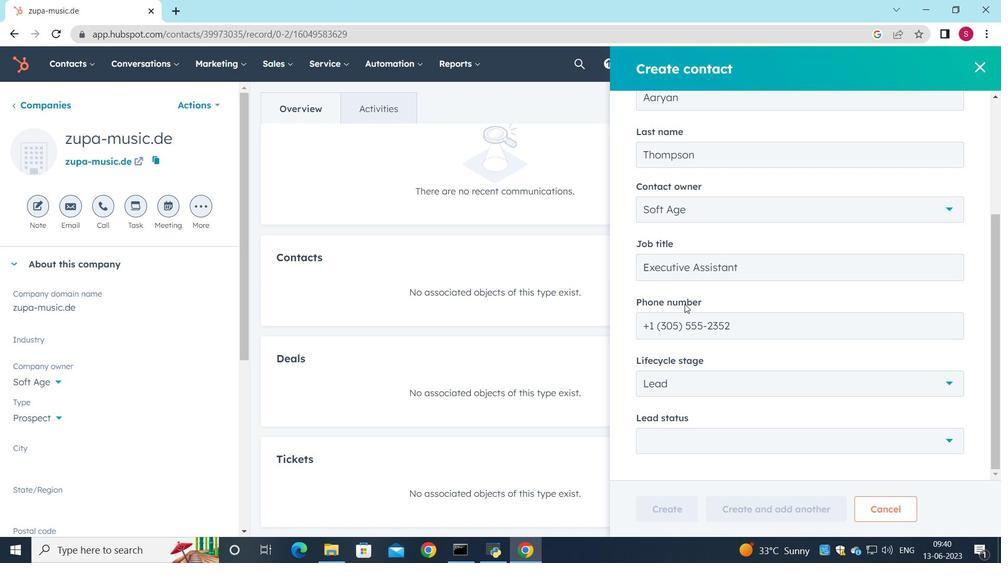 
Action: Mouse scrolled (684, 310) with delta (0, 0)
Screenshot: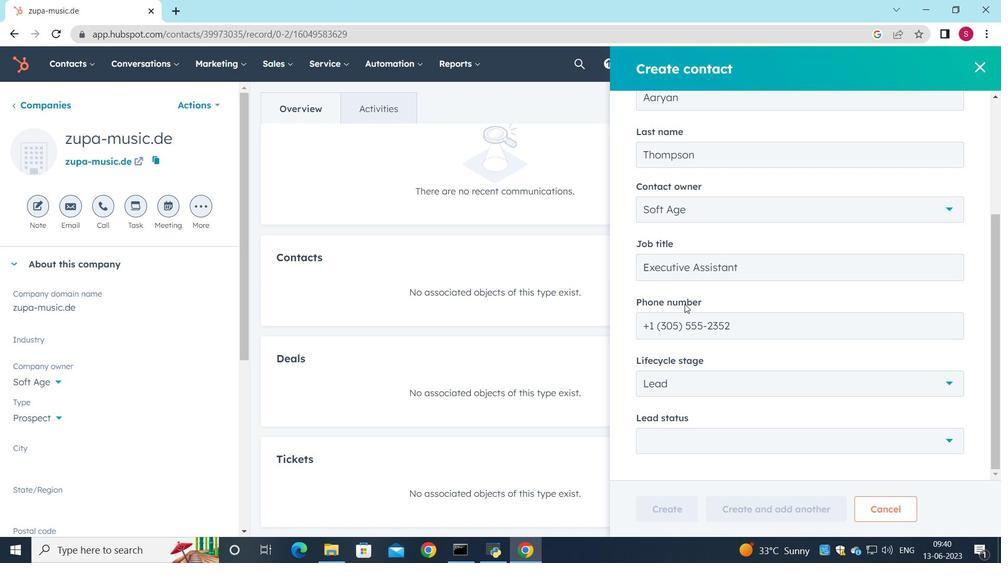 
Action: Mouse moved to (683, 319)
Screenshot: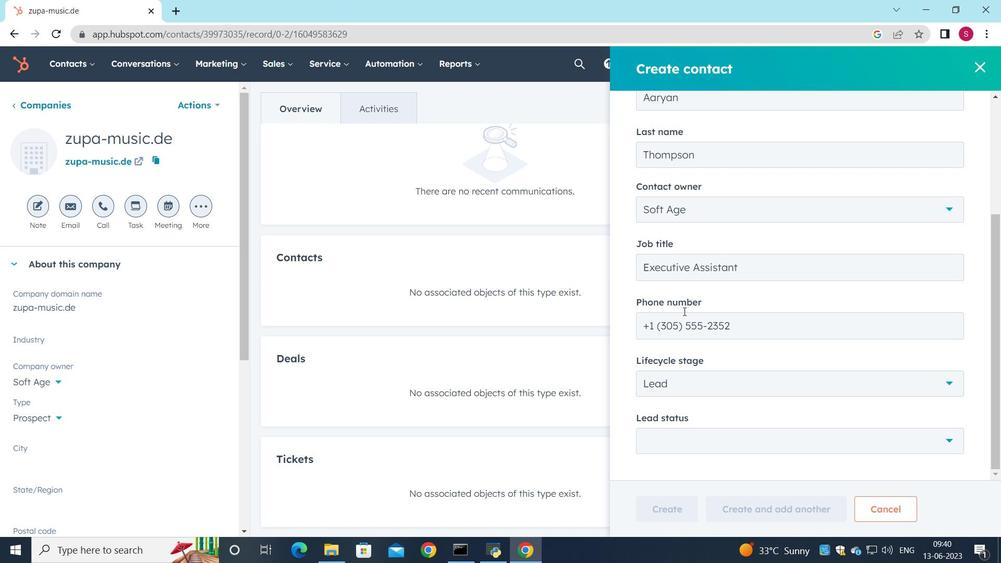 
Action: Mouse scrolled (683, 317) with delta (0, 0)
Screenshot: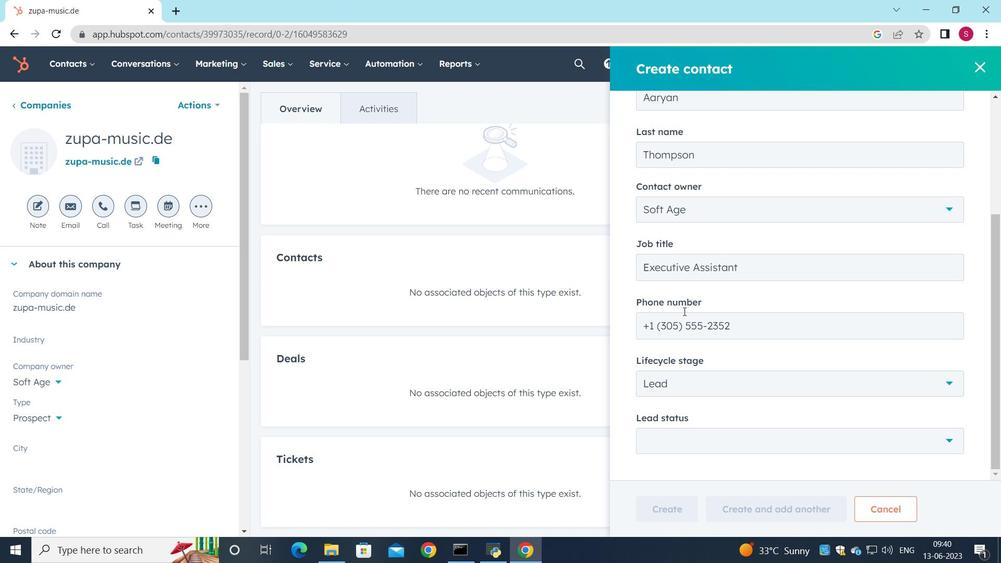 
Action: Mouse scrolled (683, 319) with delta (0, 0)
Screenshot: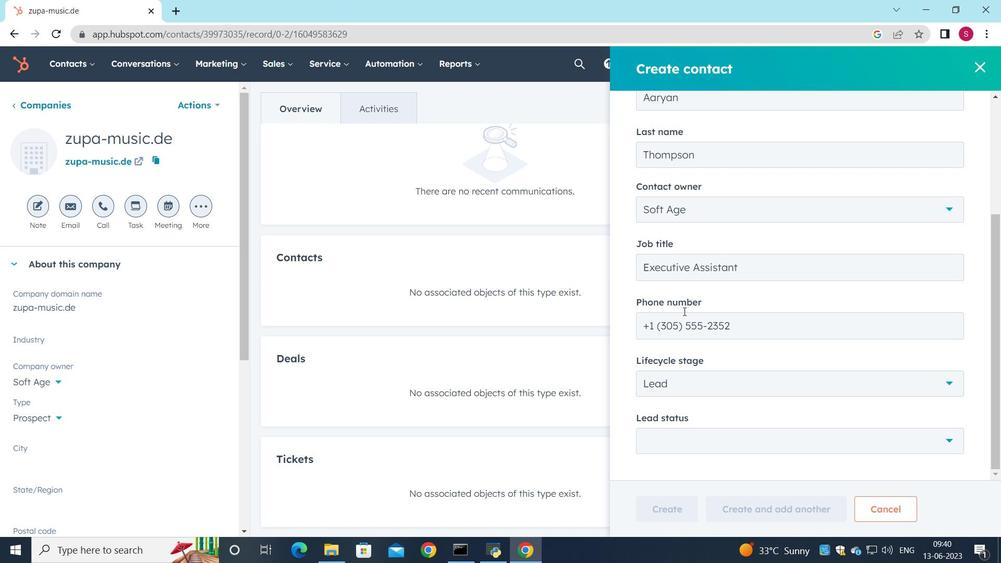 
Action: Mouse moved to (751, 438)
Screenshot: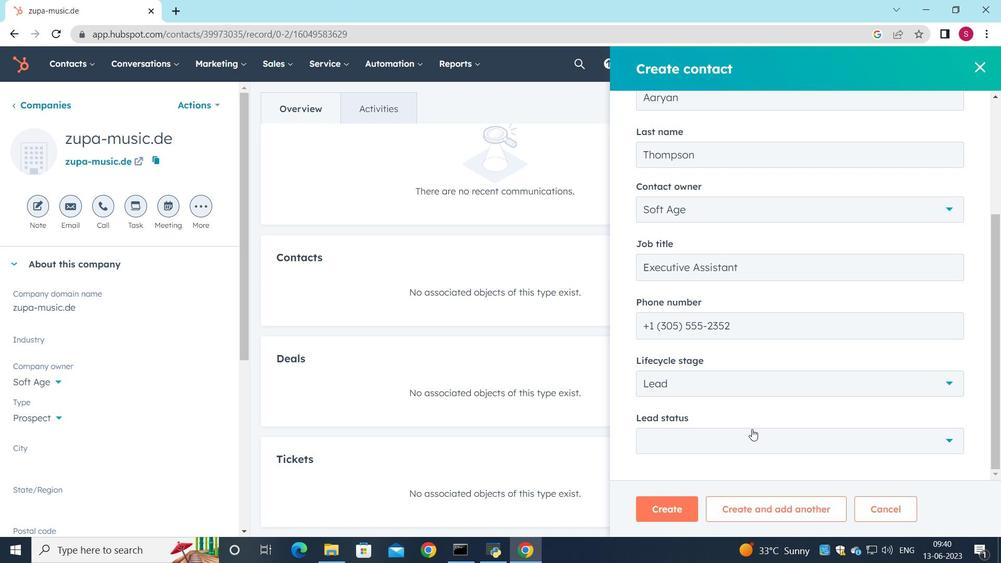 
Action: Mouse pressed left at (751, 438)
Screenshot: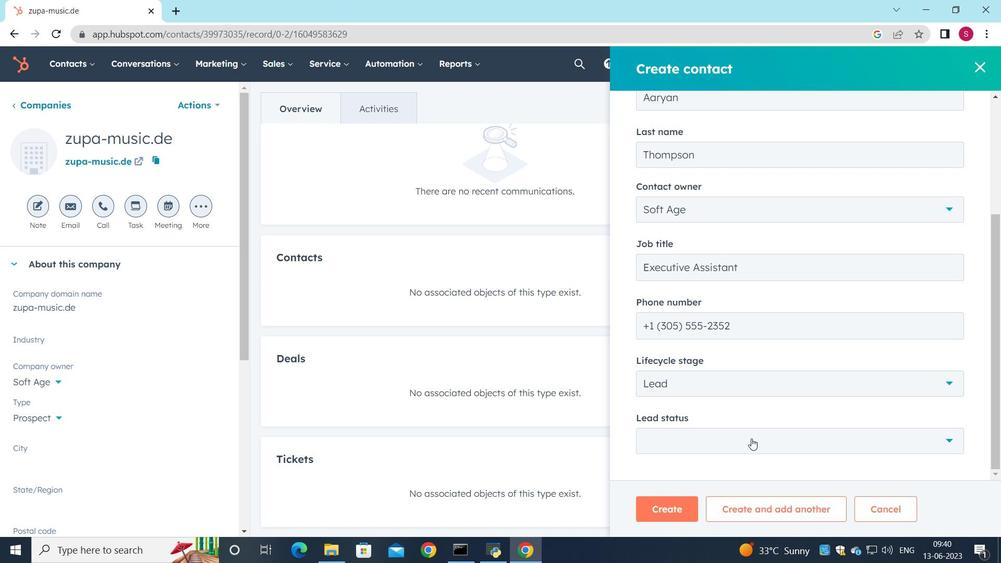 
Action: Mouse moved to (713, 374)
Screenshot: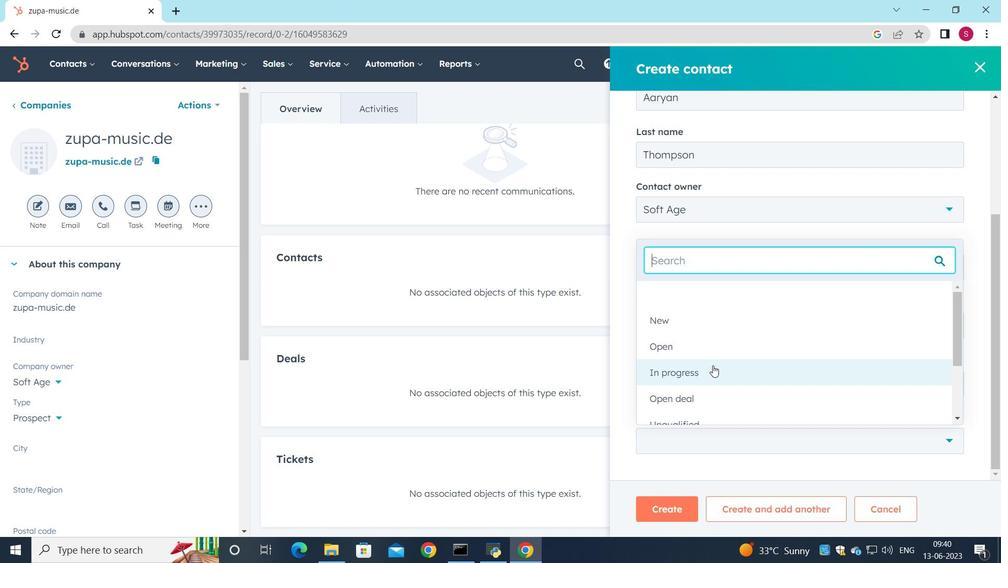 
Action: Mouse pressed left at (713, 374)
Screenshot: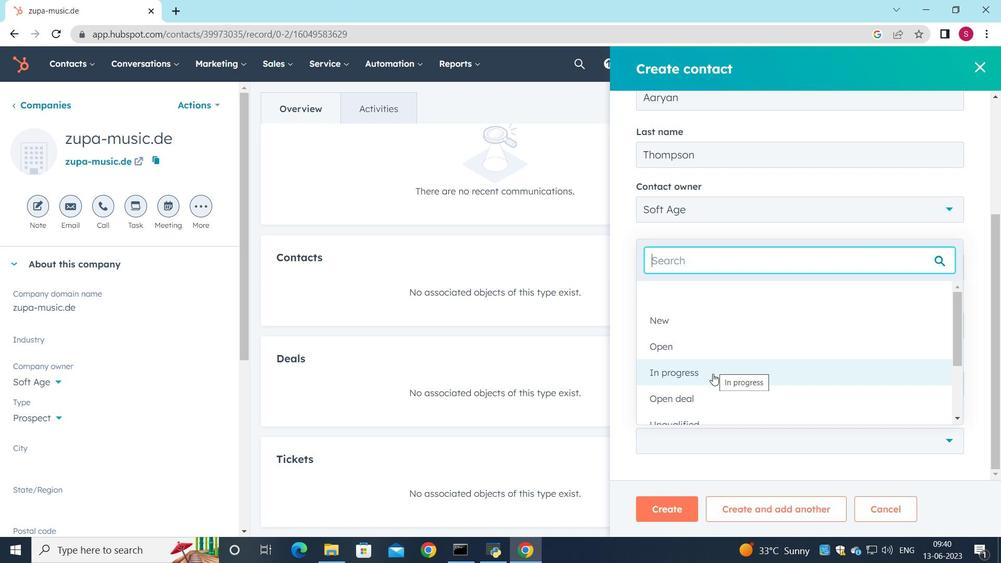 
Action: Mouse moved to (712, 415)
Screenshot: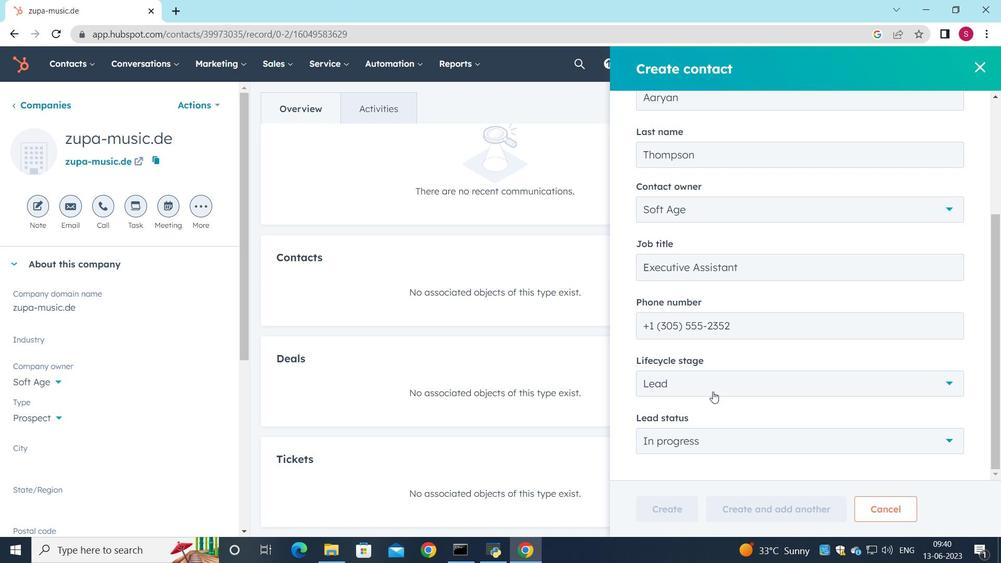 
Action: Mouse scrolled (712, 415) with delta (0, 0)
Screenshot: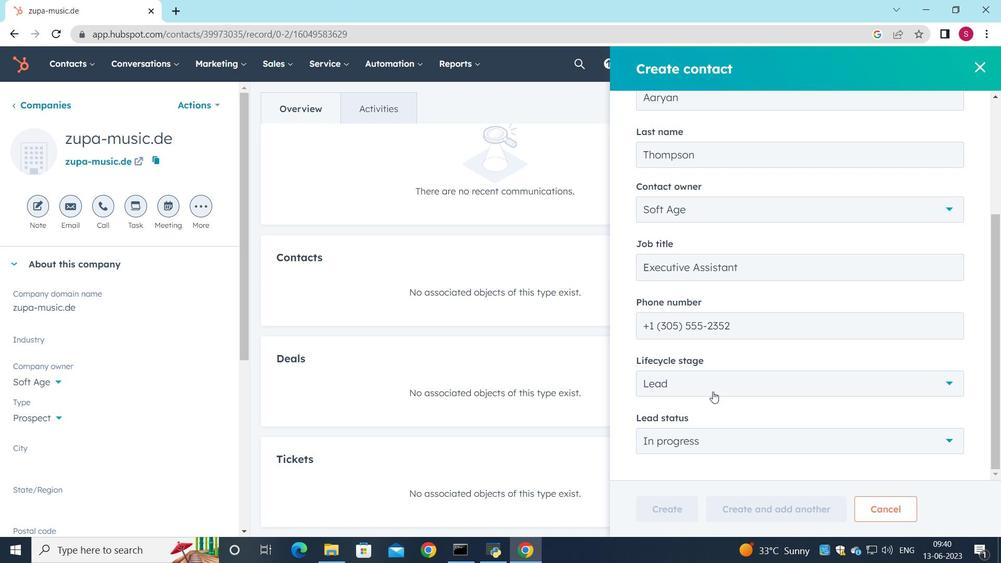 
Action: Mouse moved to (658, 513)
Screenshot: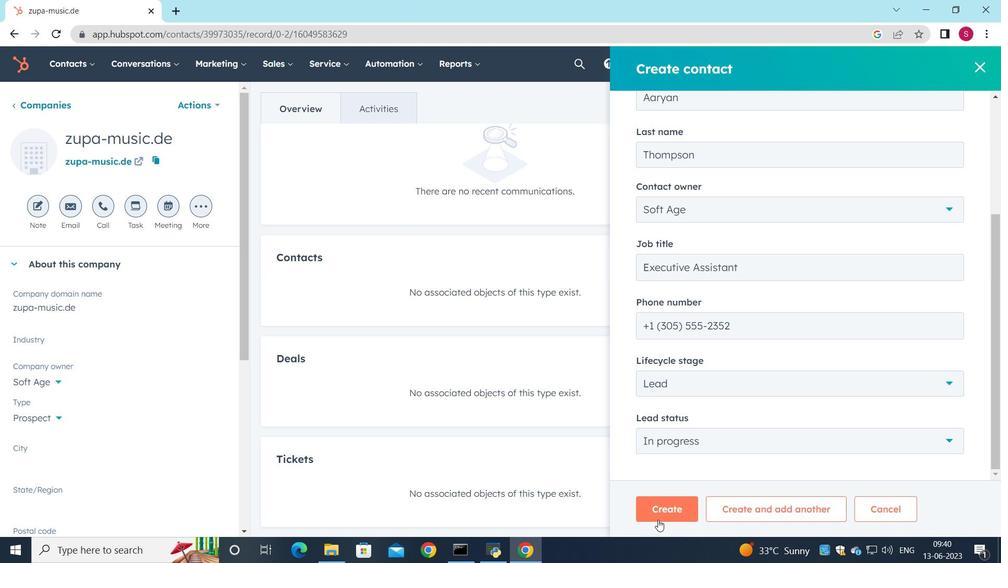 
Action: Mouse pressed left at (658, 513)
Screenshot: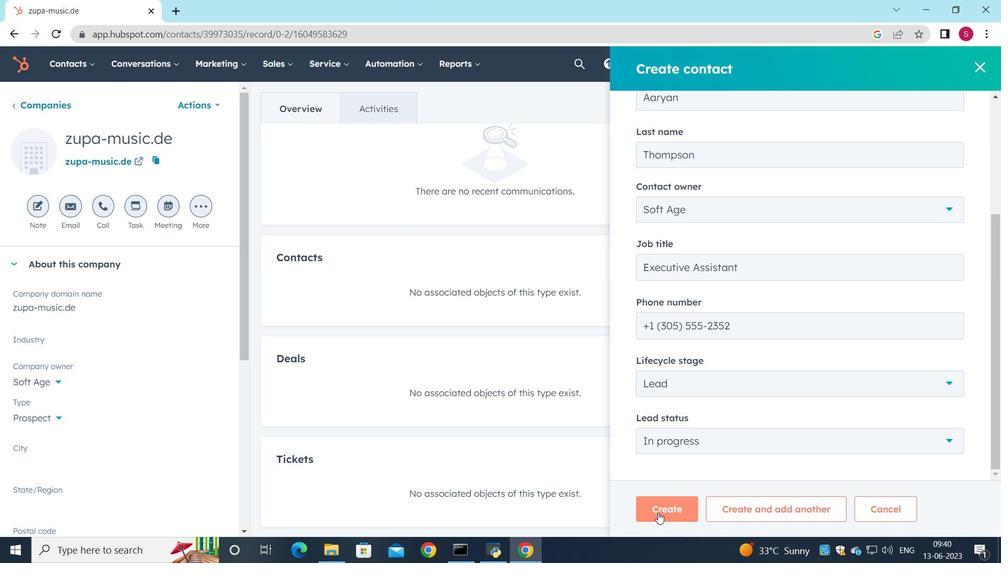 
Action: Mouse moved to (541, 401)
Screenshot: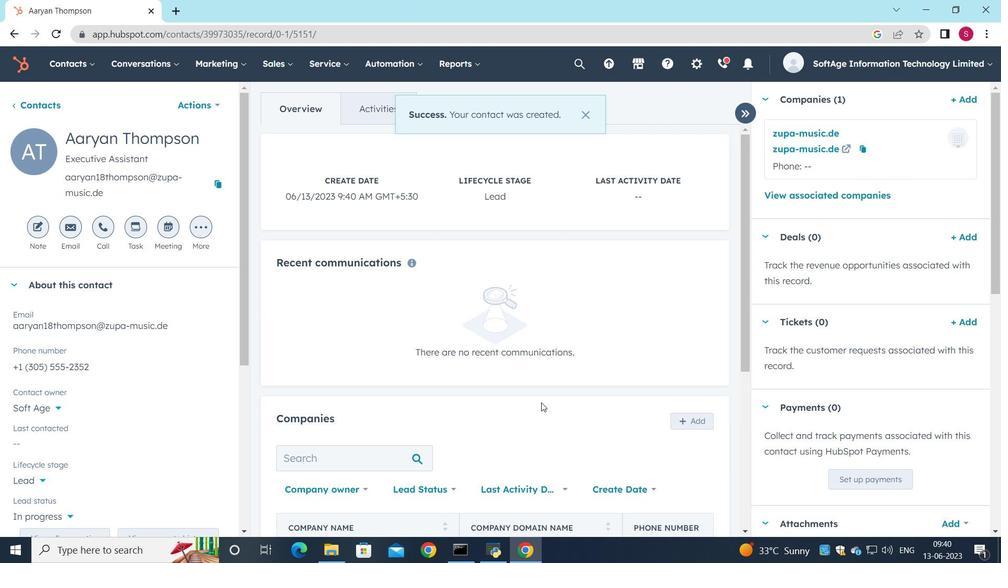 
Action: Mouse scrolled (541, 400) with delta (0, 0)
Screenshot: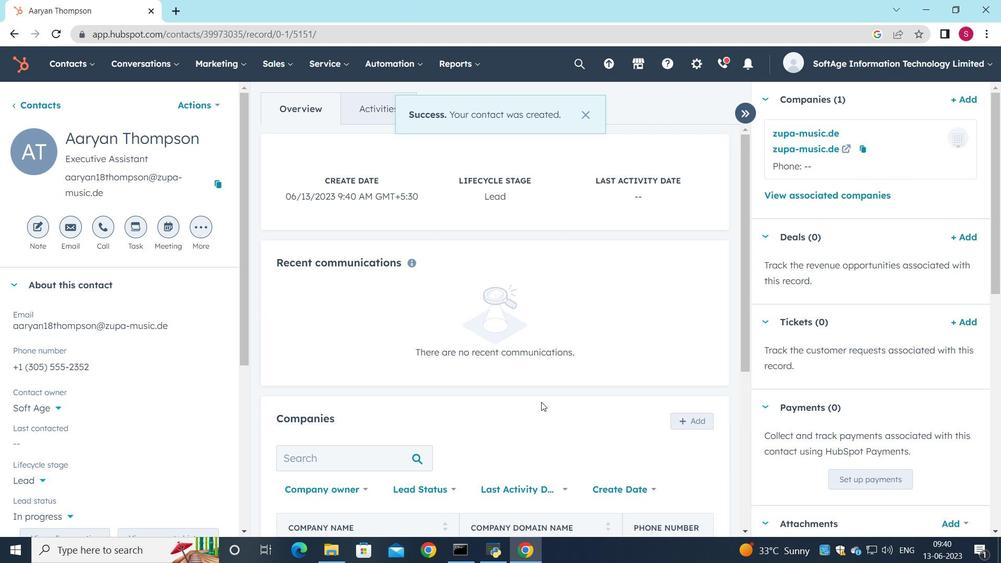 
Action: Mouse scrolled (541, 400) with delta (0, 0)
Screenshot: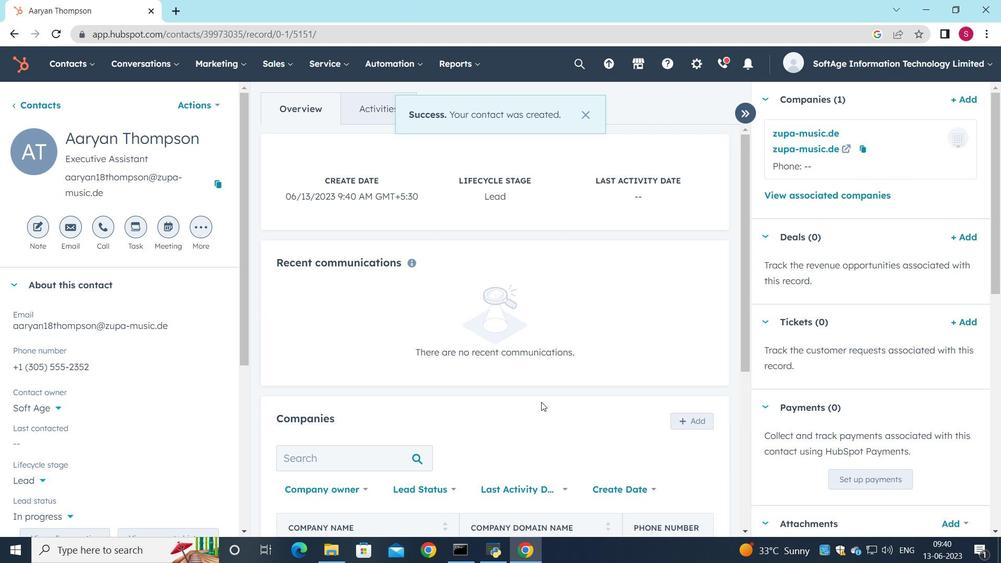 
Action: Mouse scrolled (541, 400) with delta (0, 0)
Screenshot: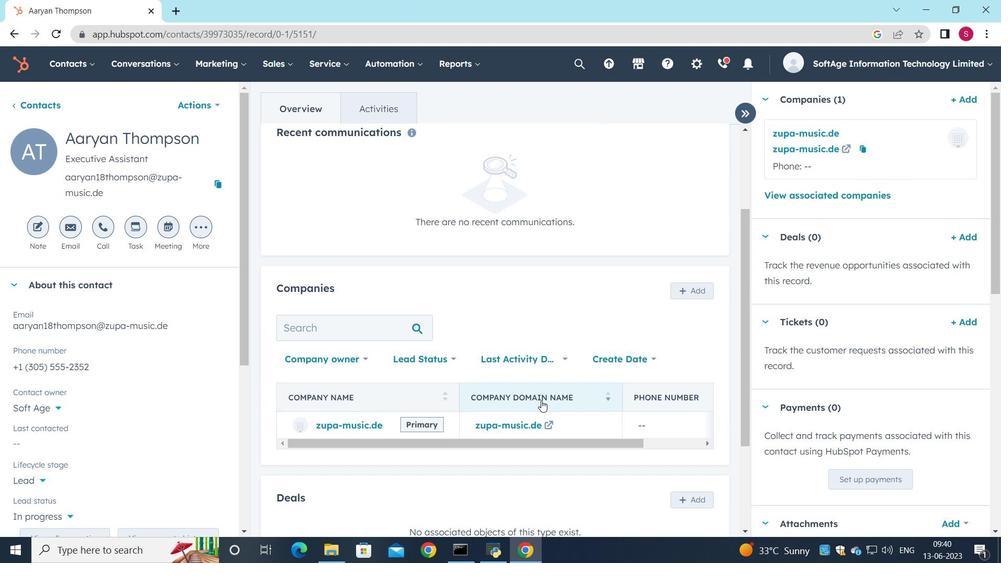 
Action: Mouse moved to (545, 399)
Screenshot: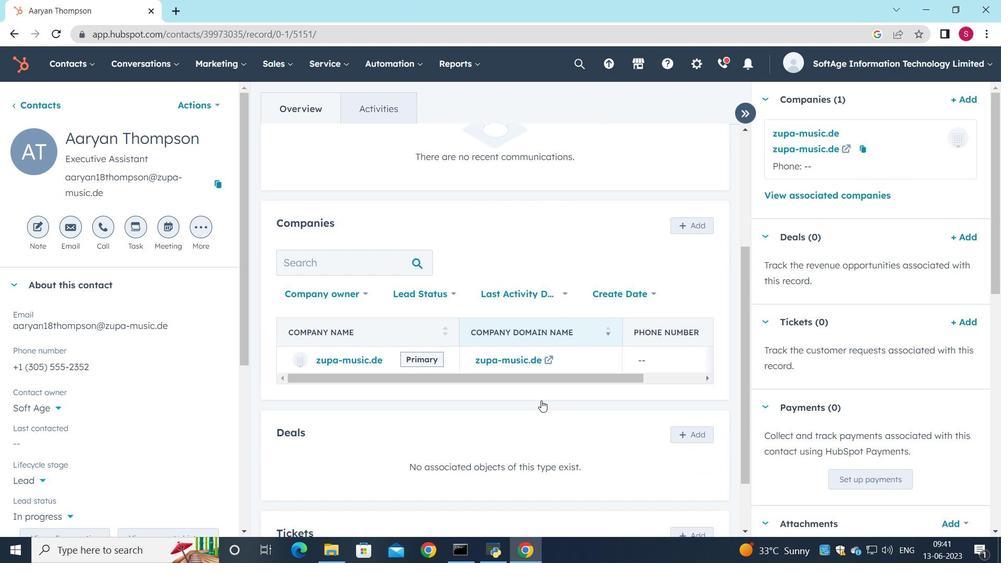 
